 Task: Open Card Card0000000127 in Board Board0000000032 in Workspace WS0000000011 in Trello. Add Member nikrathi889@gmail.com to Card Card0000000127 in Board Board0000000032 in Workspace WS0000000011 in Trello. Add Orange Label titled Label0000000127 to Card Card0000000127 in Board Board0000000032 in Workspace WS0000000011 in Trello. Add Checklist CL0000000127 to Card Card0000000127 in Board Board0000000032 in Workspace WS0000000011 in Trello. Add Dates with Start Date as Oct 01 2023 and Due Date as Oct 31 2023 to Card Card0000000127 in Board Board0000000032 in Workspace WS0000000011 in Trello
Action: Mouse moved to (738, 124)
Screenshot: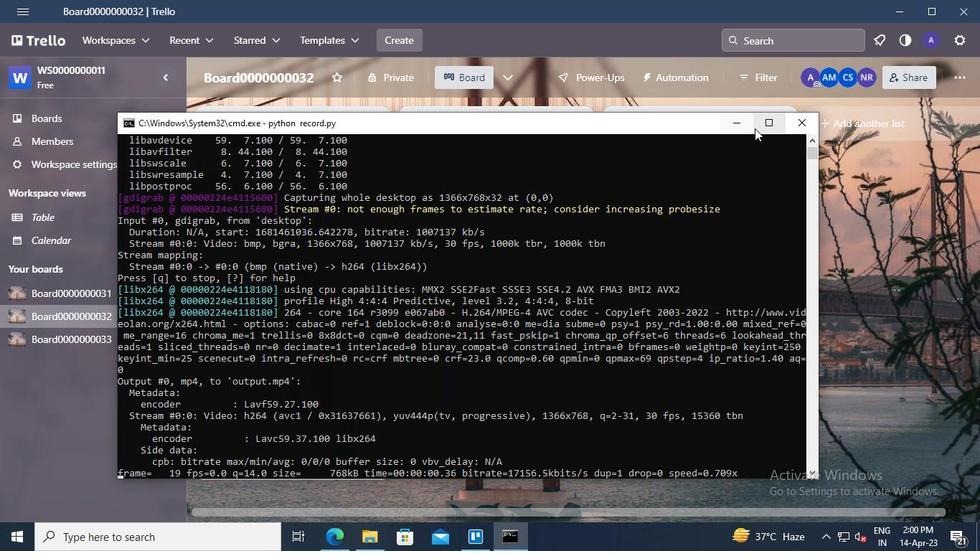 
Action: Mouse pressed left at (738, 124)
Screenshot: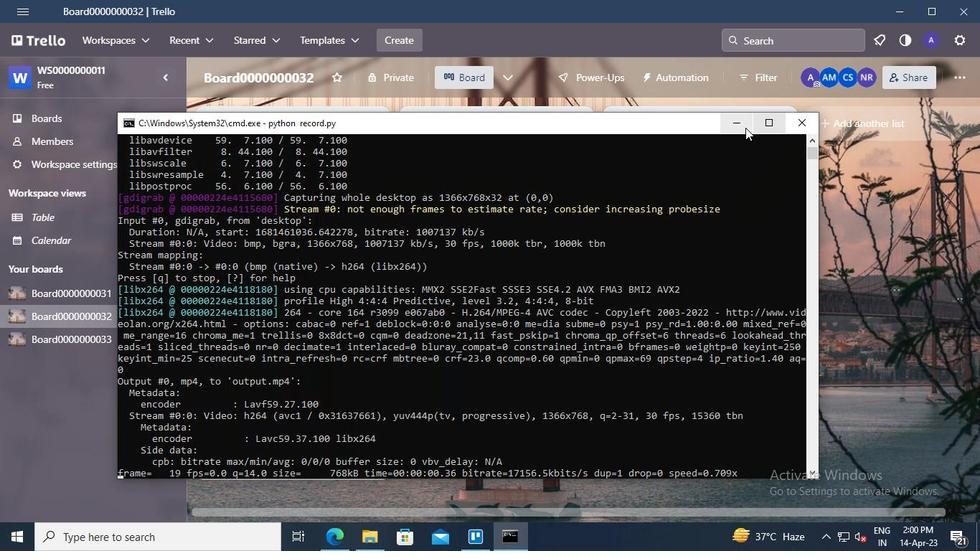 
Action: Mouse moved to (264, 404)
Screenshot: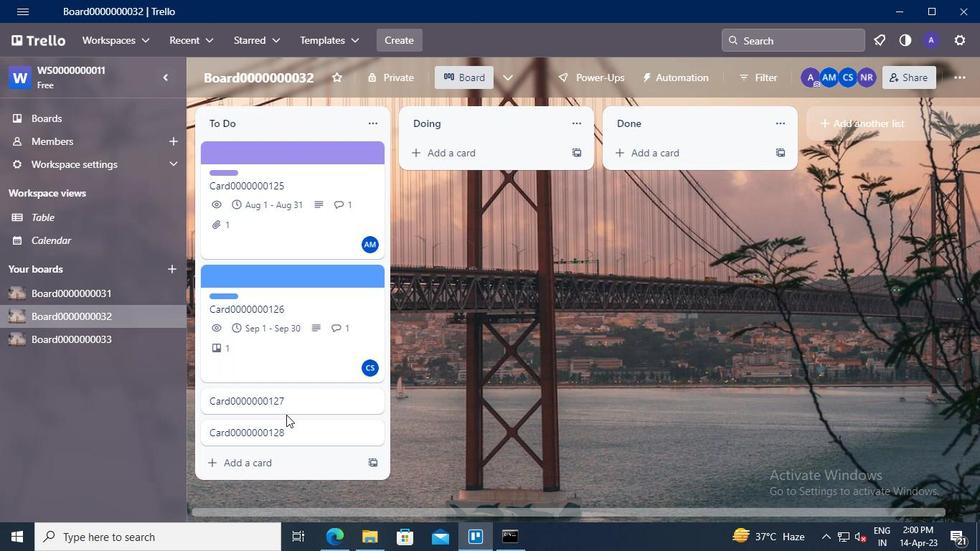 
Action: Mouse pressed left at (264, 404)
Screenshot: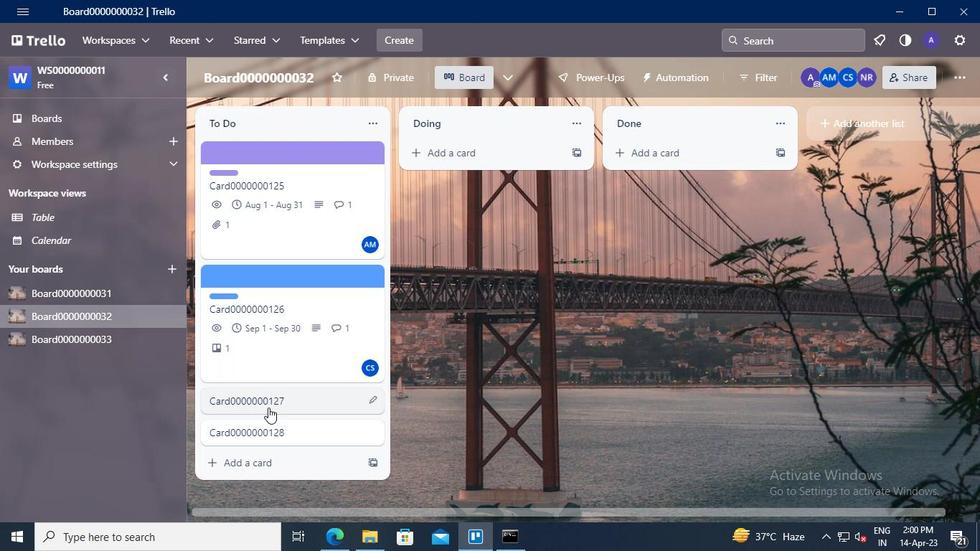
Action: Mouse moved to (663, 190)
Screenshot: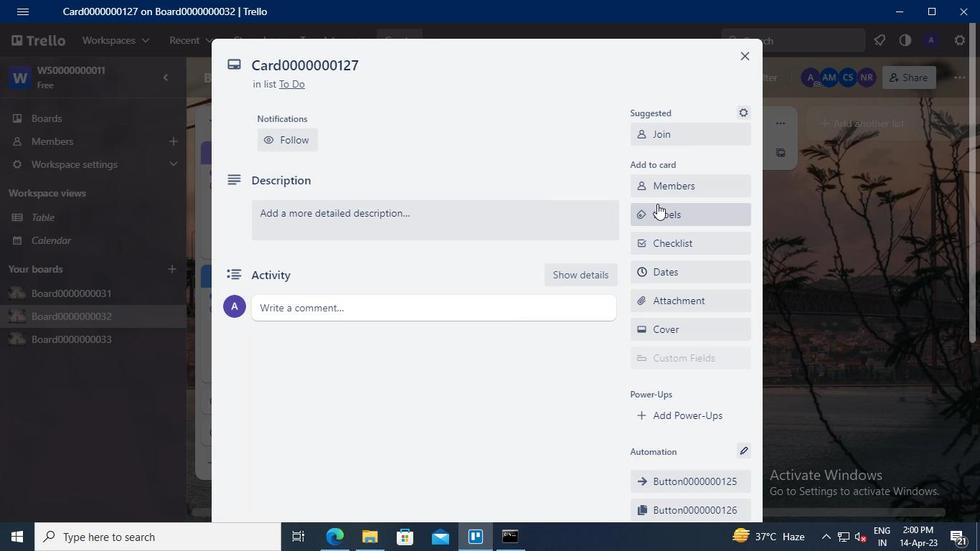 
Action: Mouse pressed left at (663, 190)
Screenshot: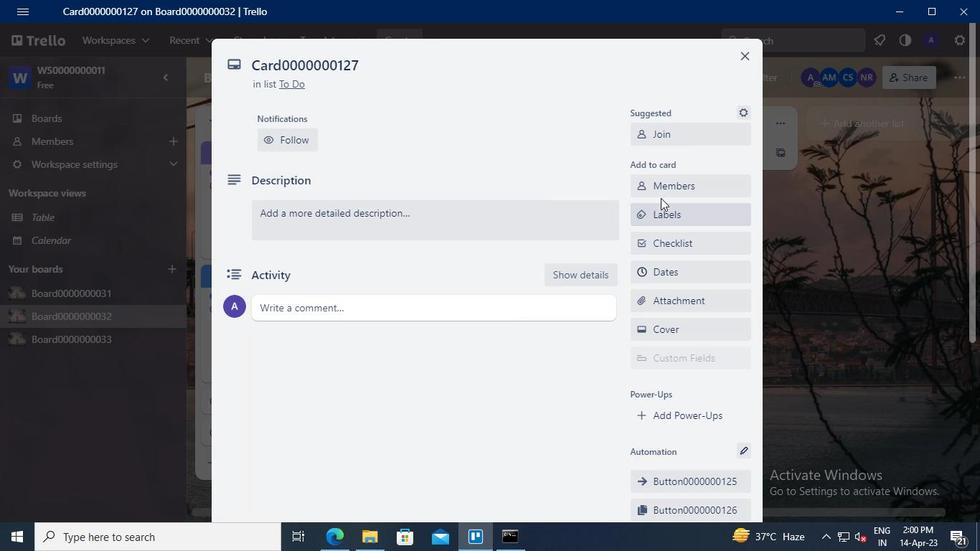 
Action: Mouse moved to (676, 255)
Screenshot: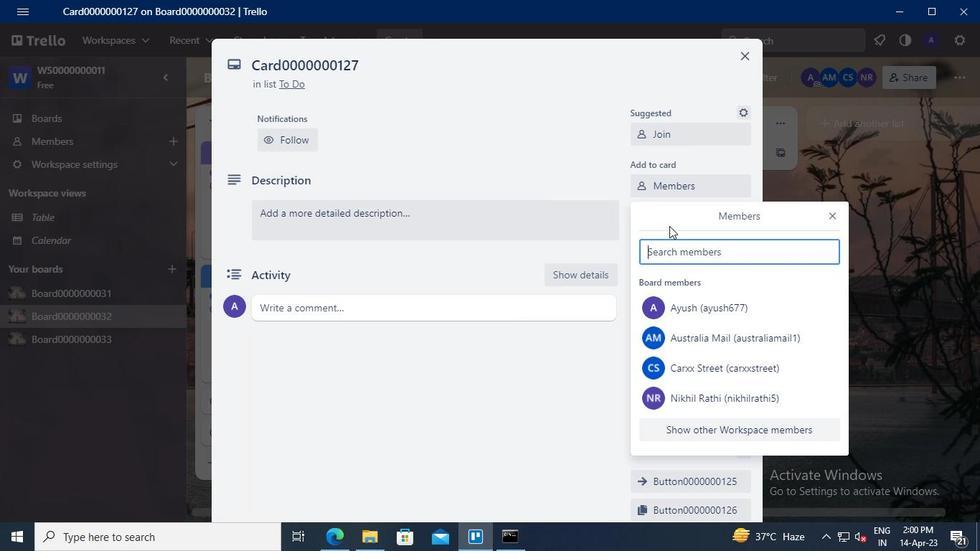 
Action: Mouse pressed left at (676, 255)
Screenshot: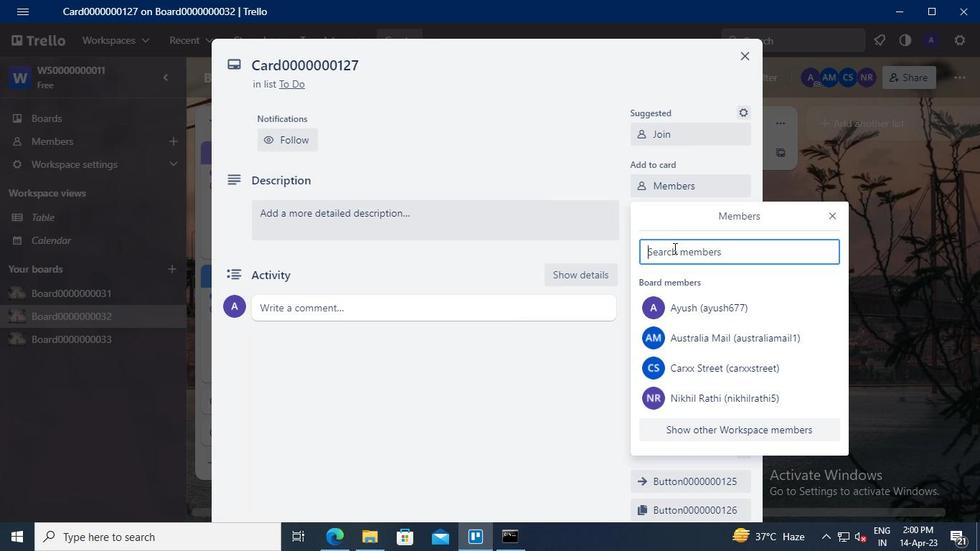 
Action: Mouse moved to (662, 252)
Screenshot: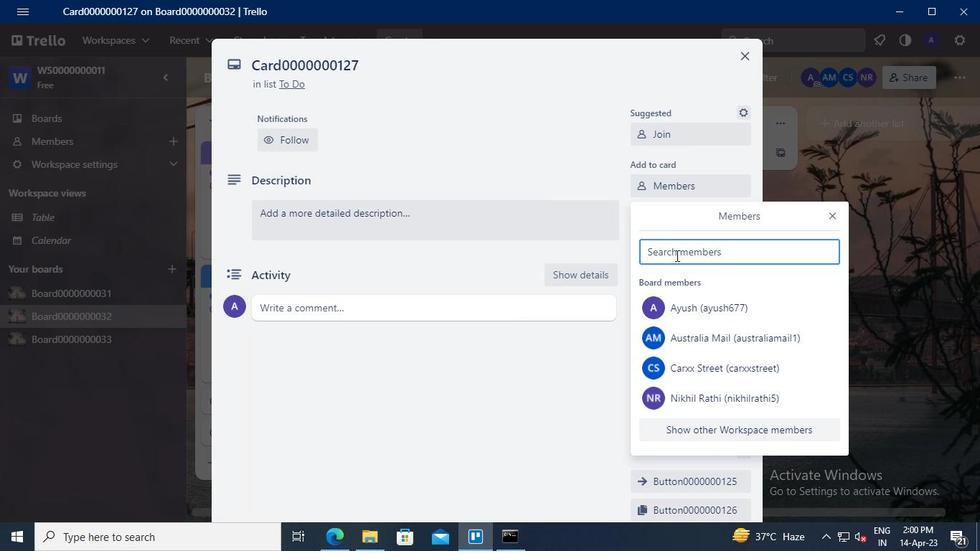 
Action: Keyboard Key.shift
Screenshot: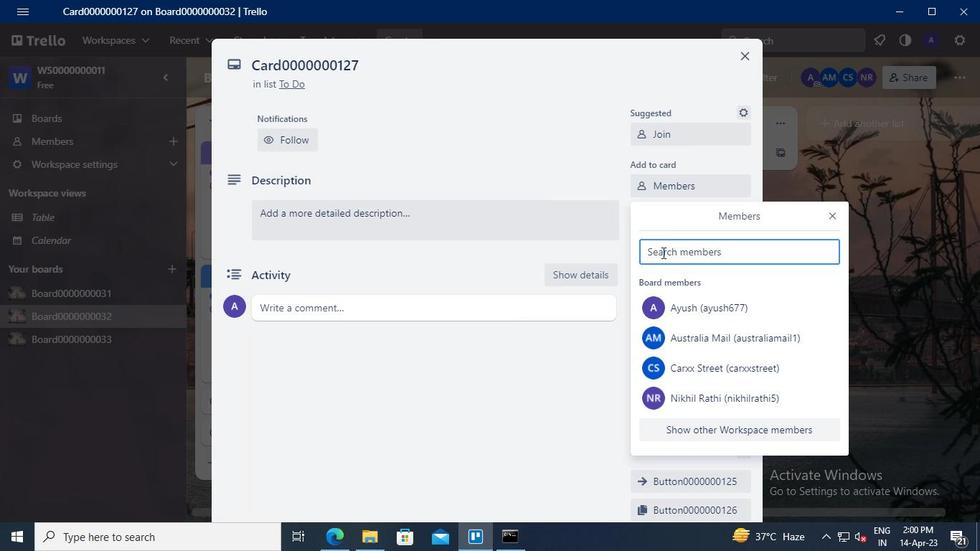 
Action: Keyboard N
Screenshot: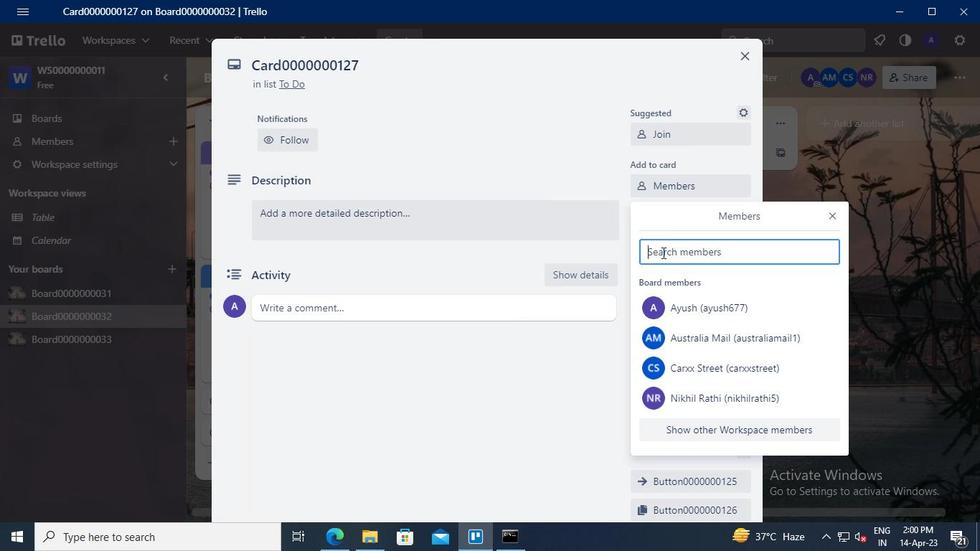 
Action: Keyboard i
Screenshot: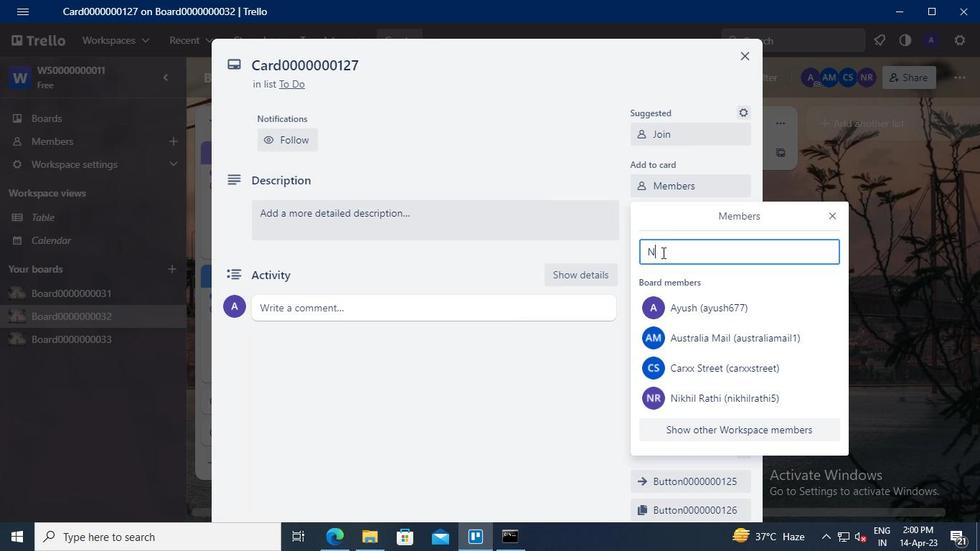 
Action: Keyboard k
Screenshot: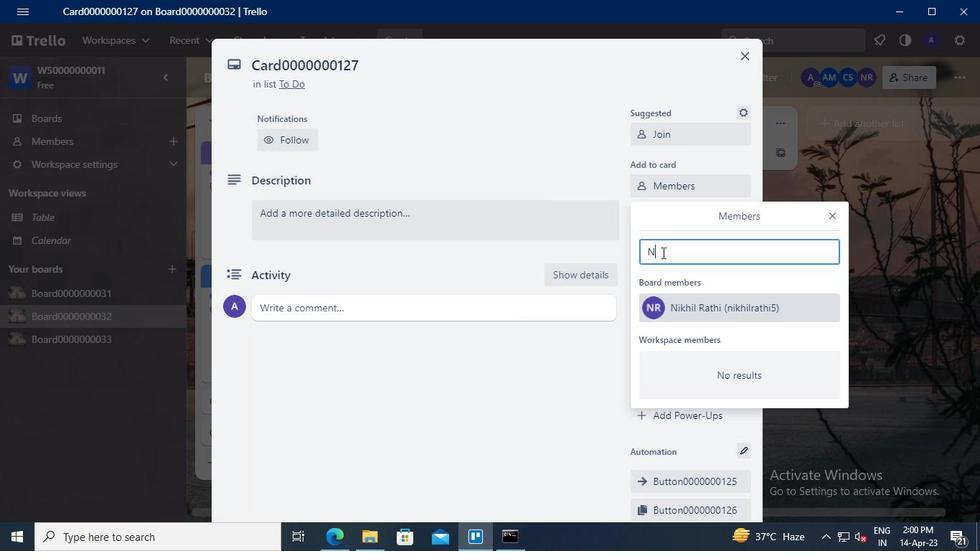 
Action: Keyboard h
Screenshot: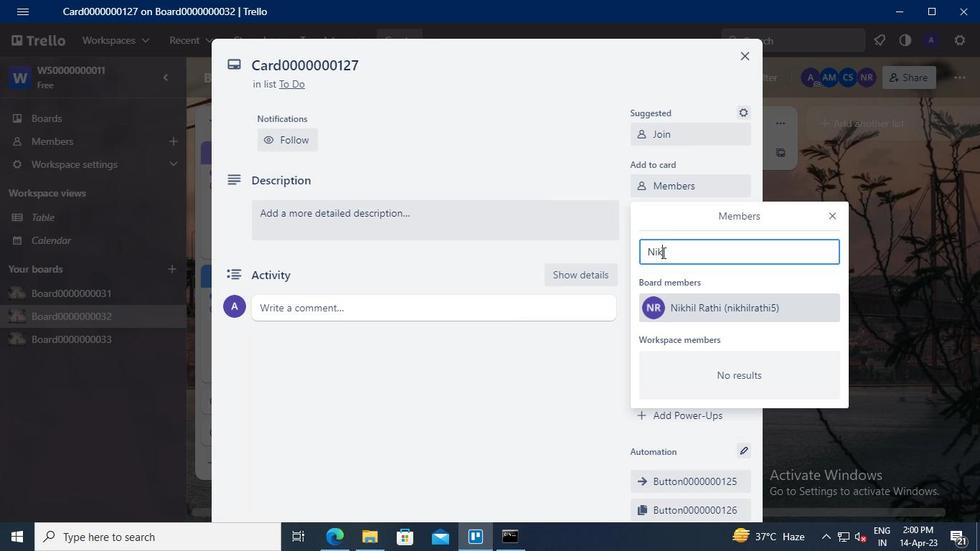 
Action: Keyboard i
Screenshot: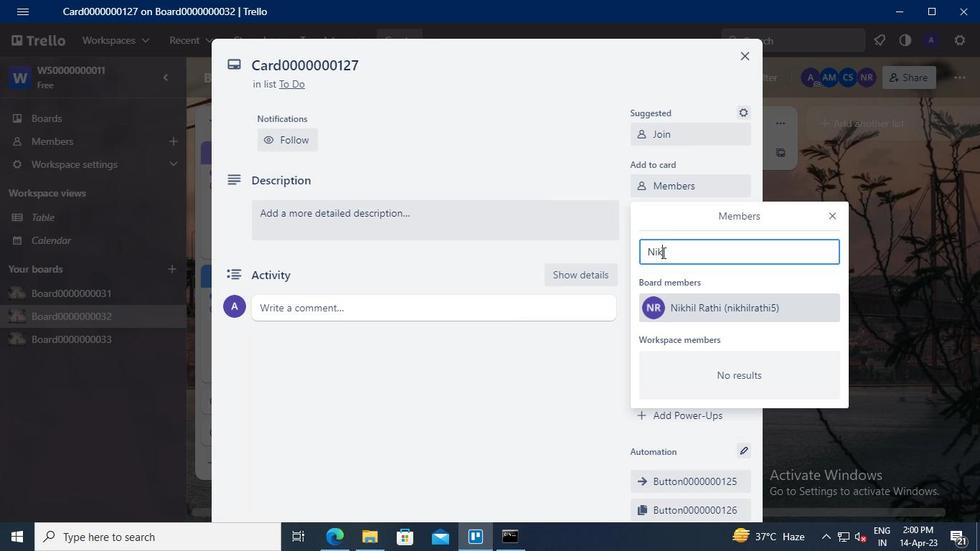 
Action: Keyboard l
Screenshot: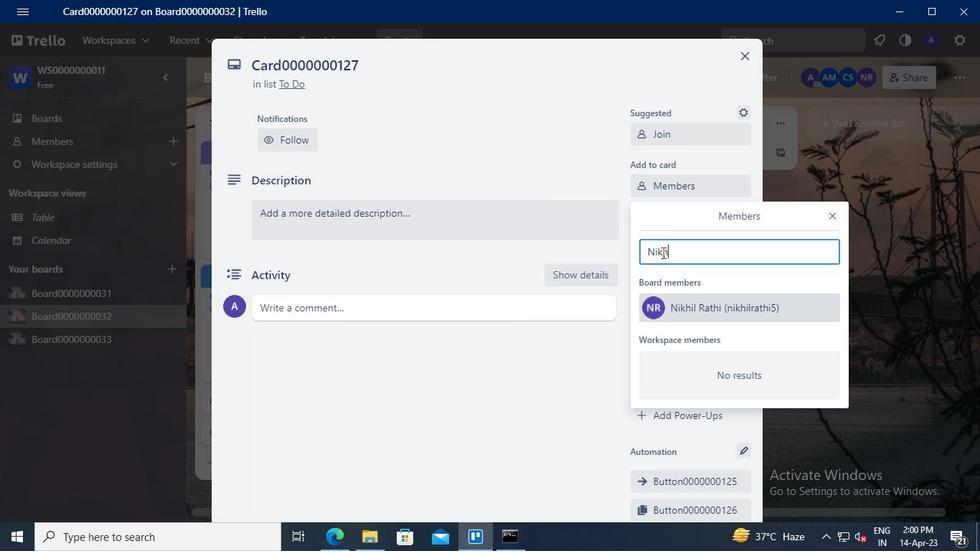 
Action: Mouse moved to (694, 310)
Screenshot: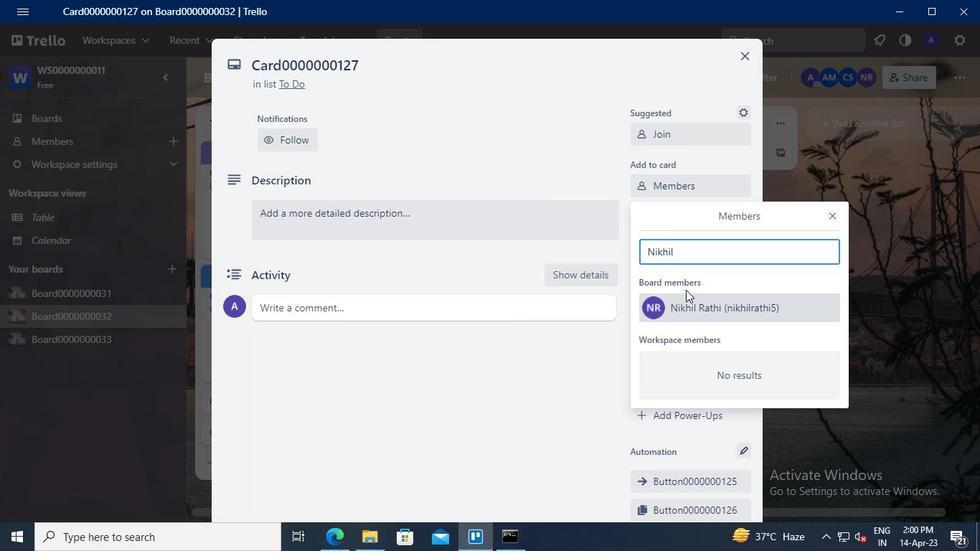 
Action: Mouse pressed left at (694, 310)
Screenshot: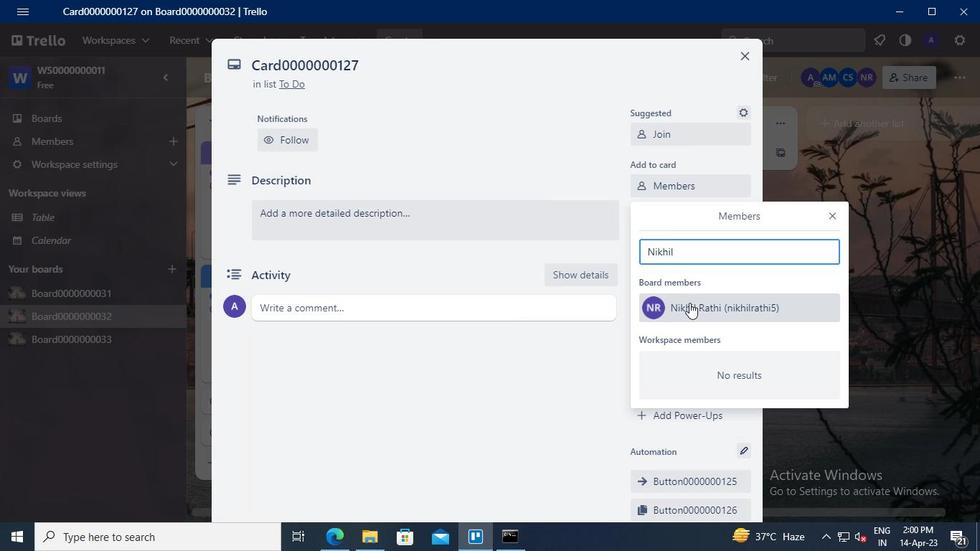 
Action: Mouse moved to (832, 214)
Screenshot: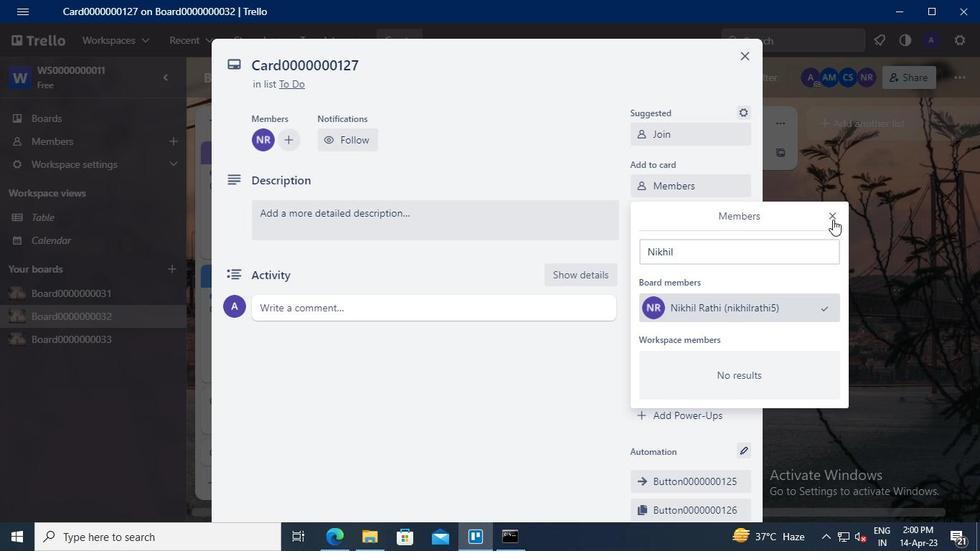 
Action: Mouse pressed left at (832, 214)
Screenshot: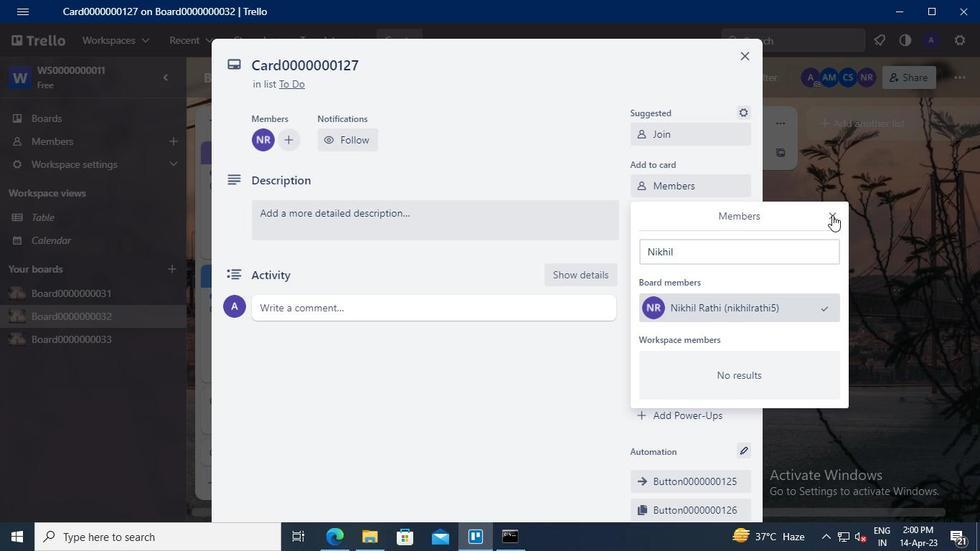 
Action: Mouse moved to (711, 220)
Screenshot: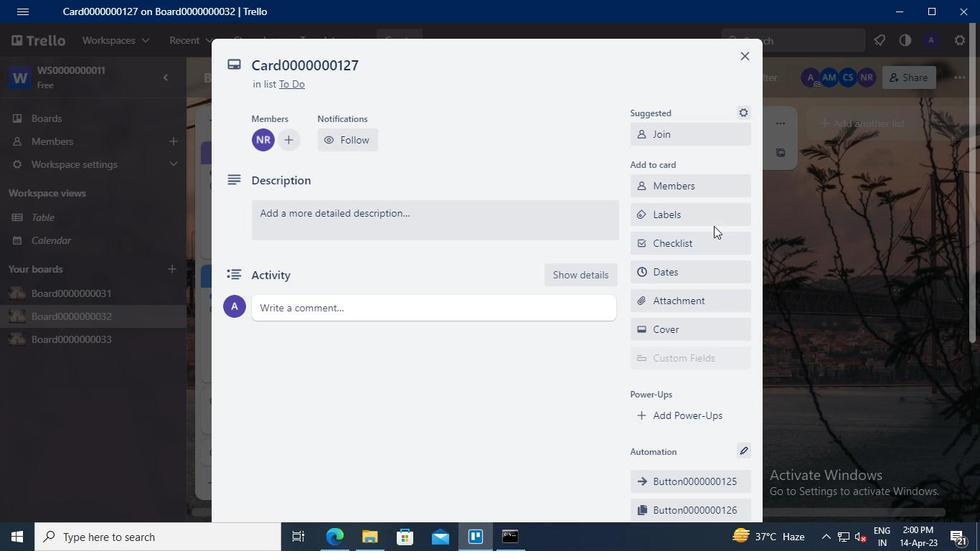 
Action: Mouse pressed left at (711, 220)
Screenshot: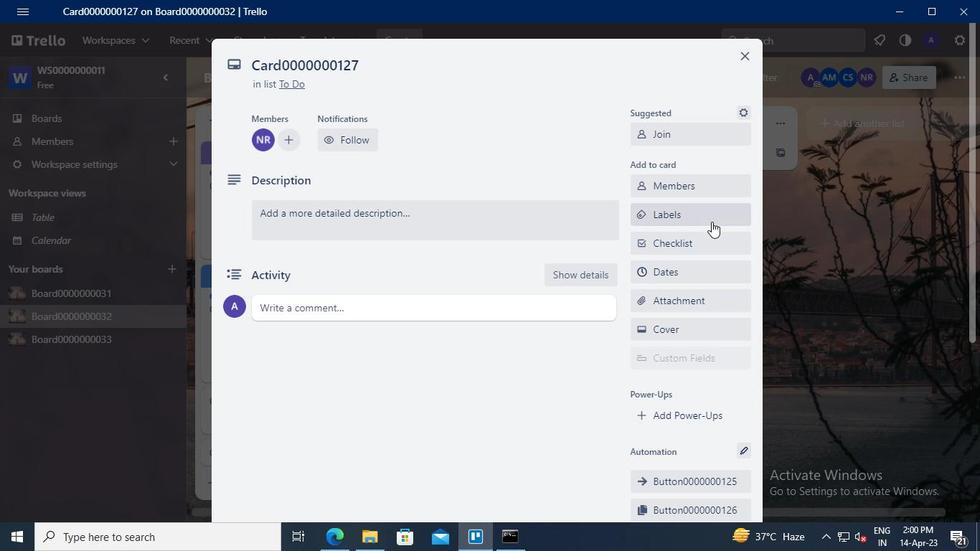 
Action: Mouse moved to (755, 374)
Screenshot: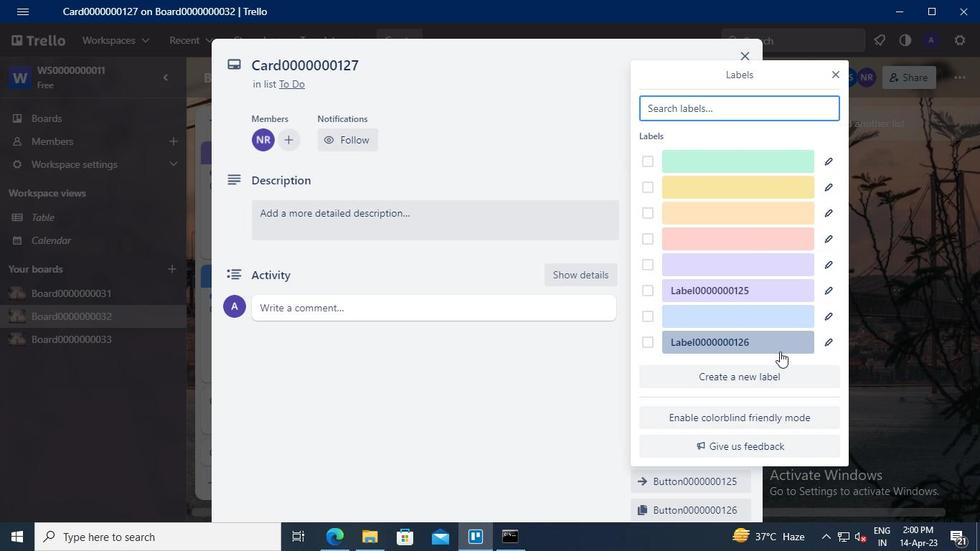 
Action: Mouse pressed left at (755, 374)
Screenshot: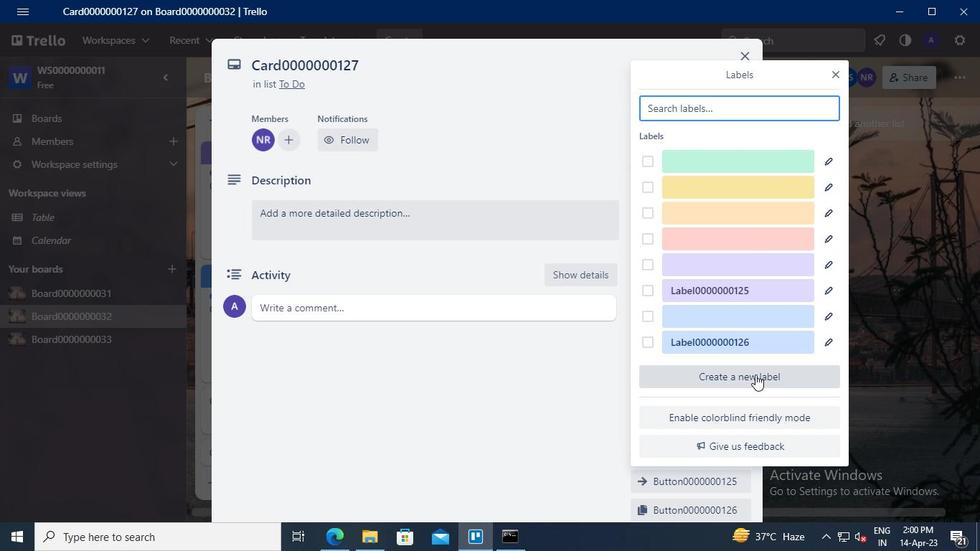 
Action: Mouse moved to (703, 209)
Screenshot: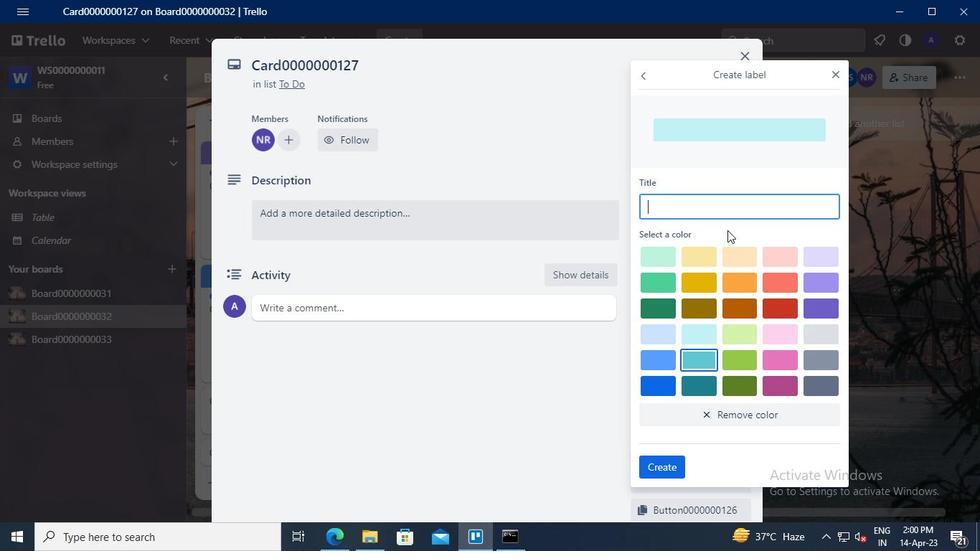 
Action: Mouse pressed left at (703, 209)
Screenshot: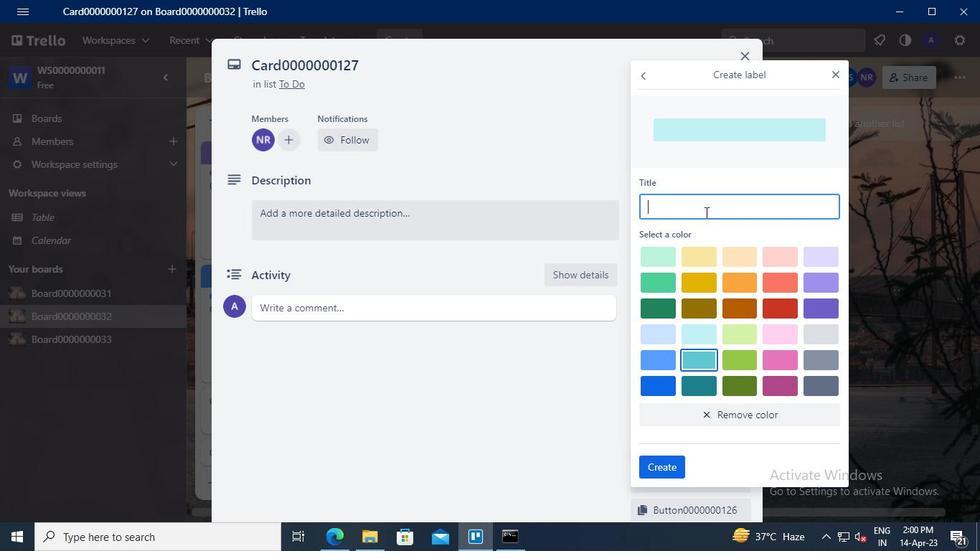 
Action: Keyboard Key.shift
Screenshot: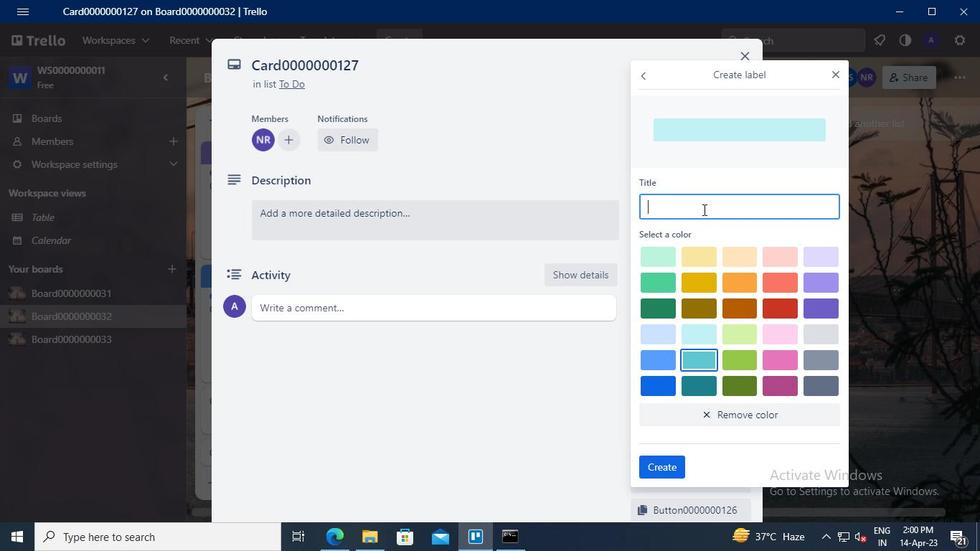 
Action: Keyboard L
Screenshot: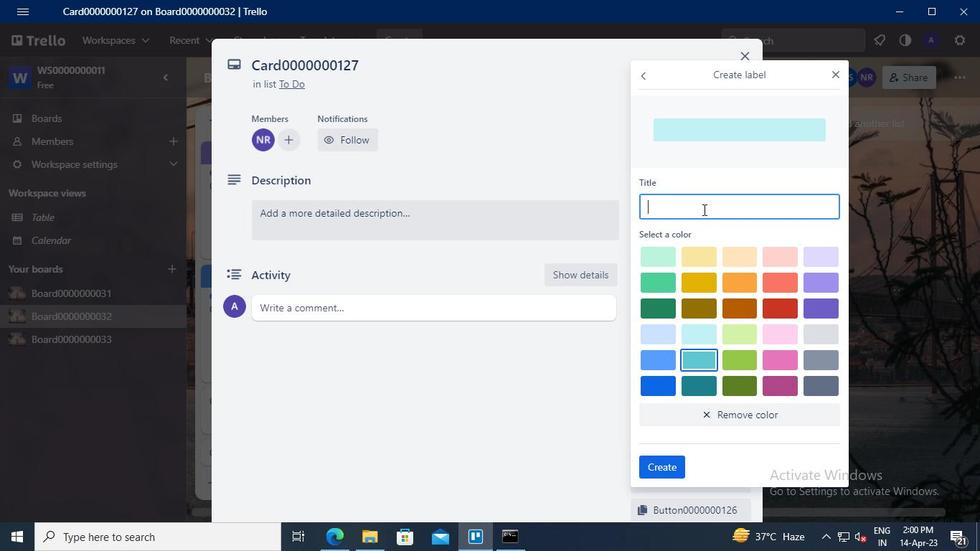 
Action: Keyboard a
Screenshot: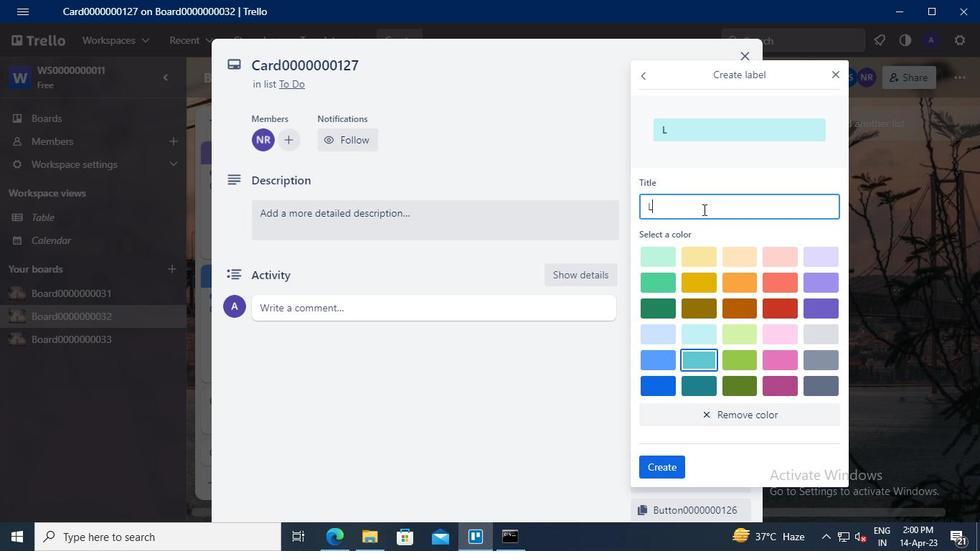 
Action: Keyboard b
Screenshot: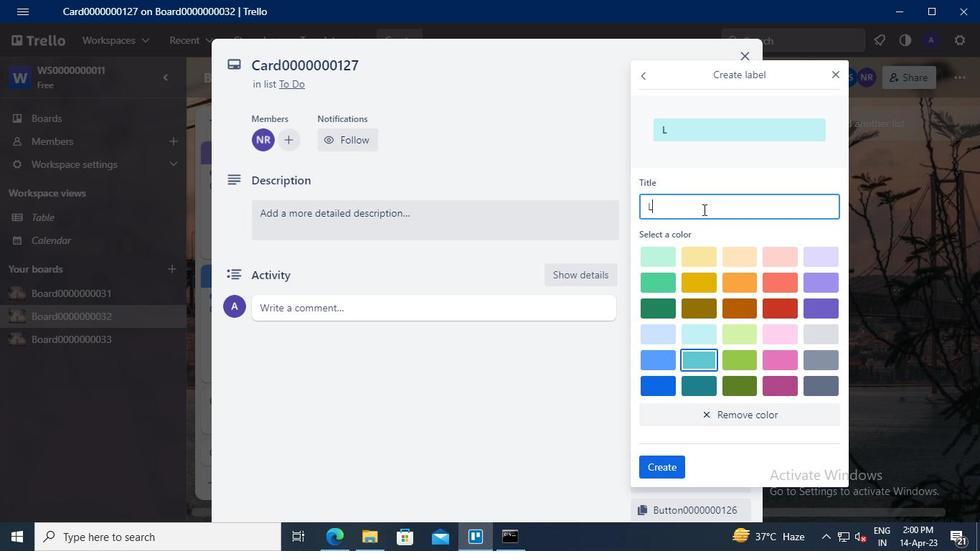 
Action: Keyboard e
Screenshot: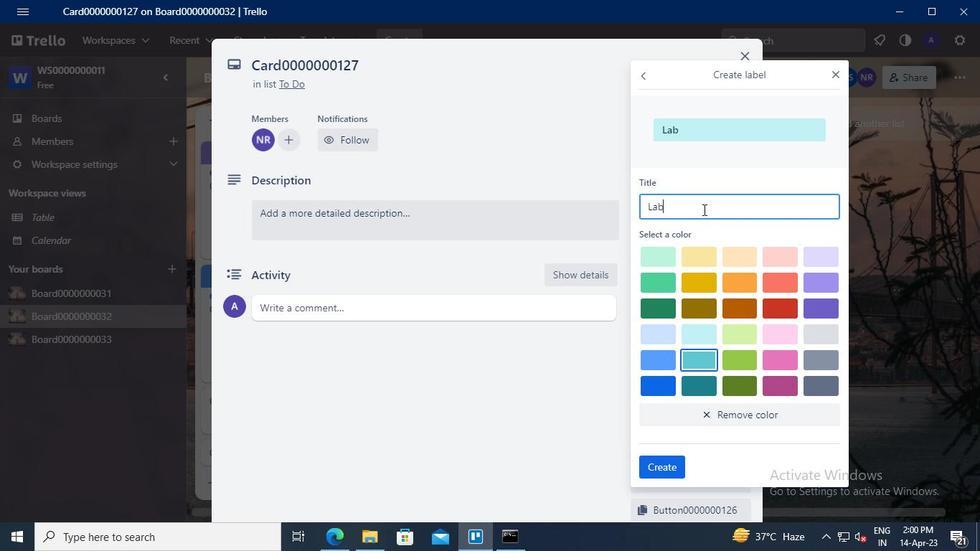
Action: Keyboard l
Screenshot: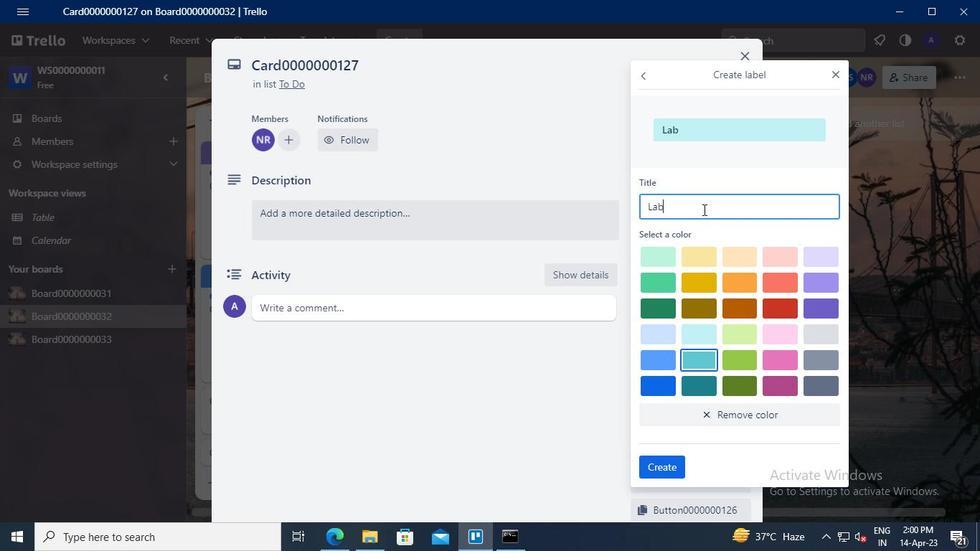 
Action: Keyboard <96>
Screenshot: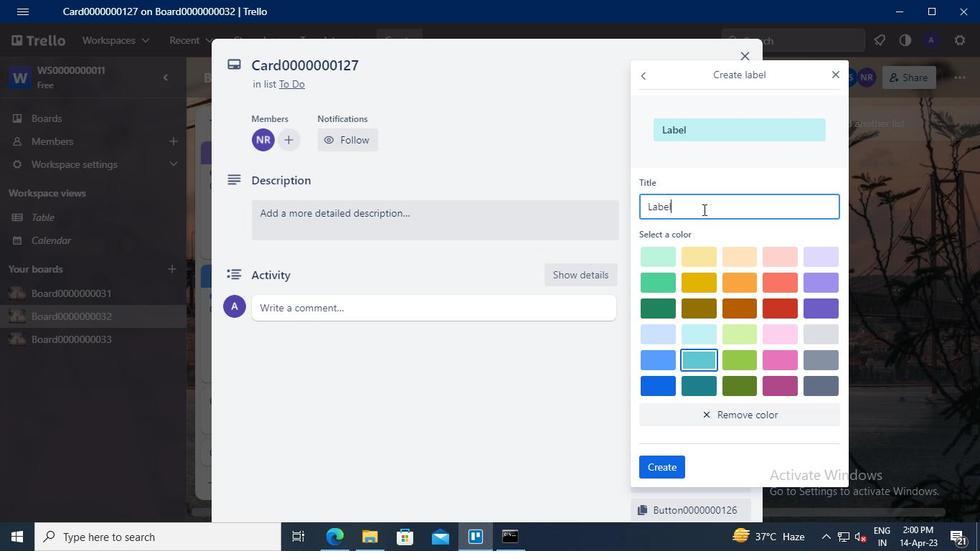 
Action: Keyboard <96>
Screenshot: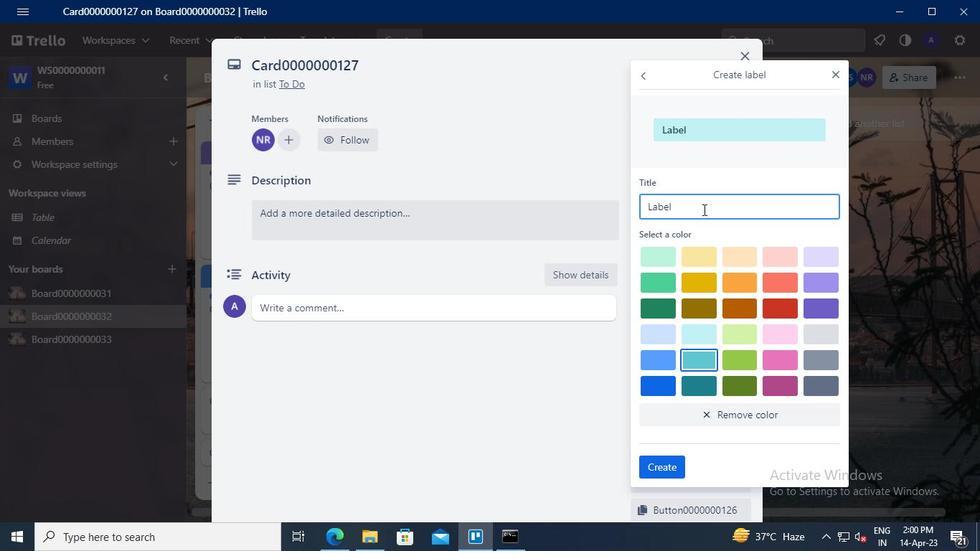 
Action: Keyboard <96>
Screenshot: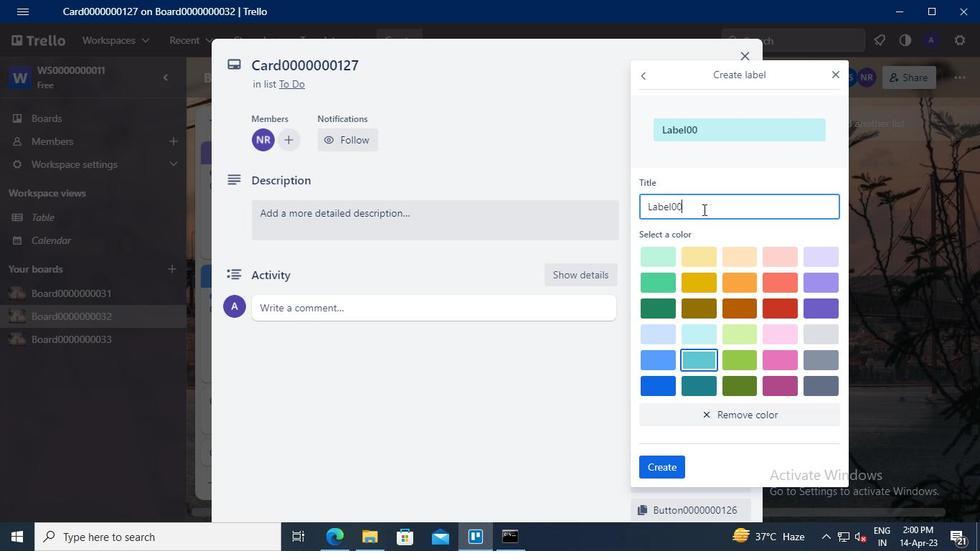 
Action: Keyboard <96>
Screenshot: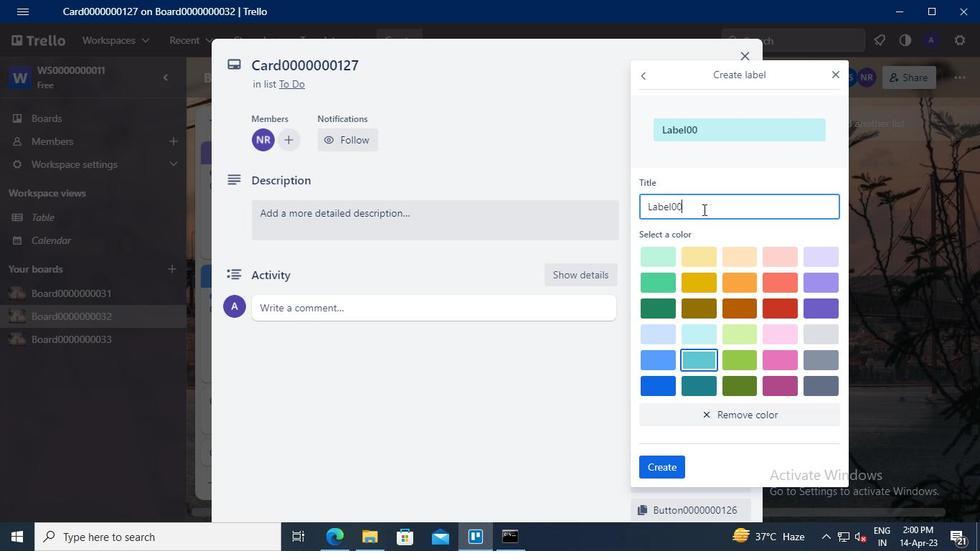 
Action: Keyboard <96>
Screenshot: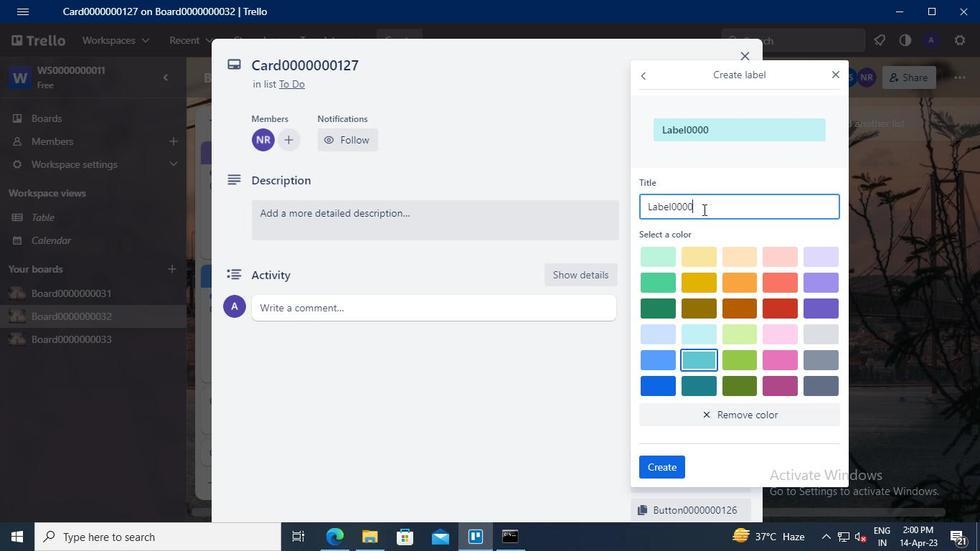 
Action: Keyboard <96>
Screenshot: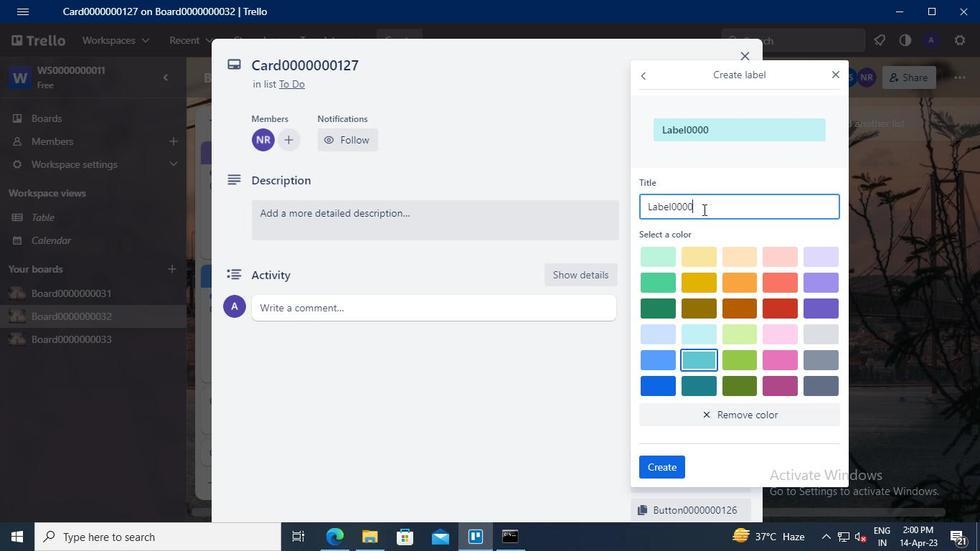 
Action: Keyboard <96>
Screenshot: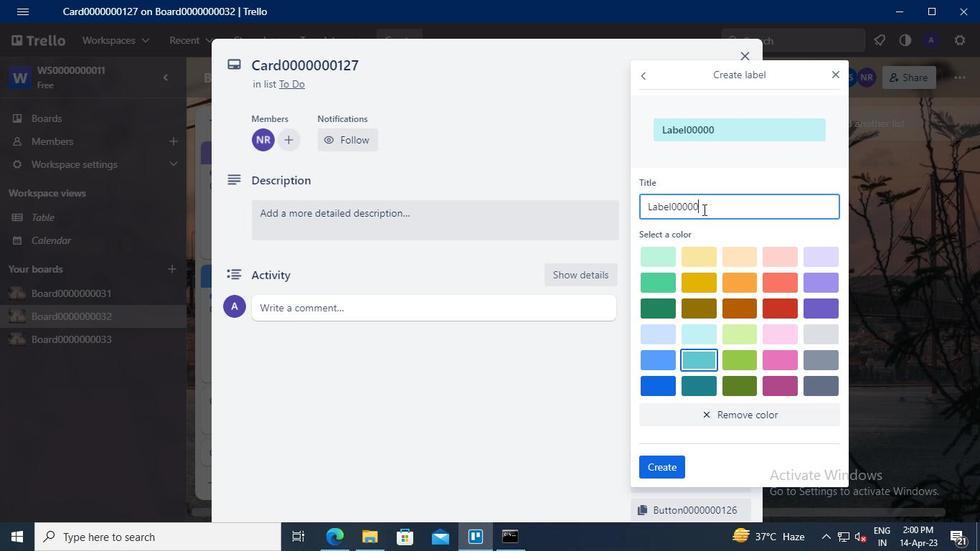 
Action: Keyboard <97>
Screenshot: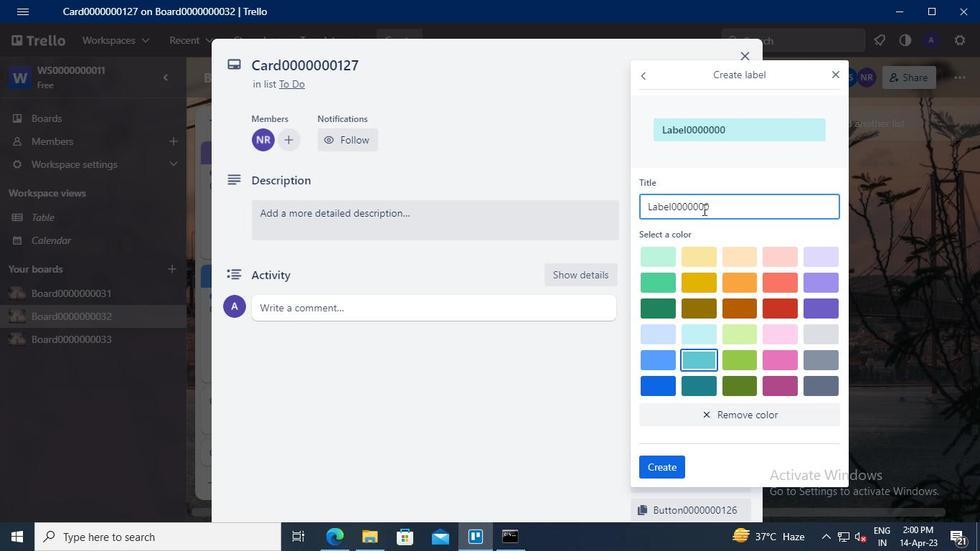 
Action: Keyboard <98>
Screenshot: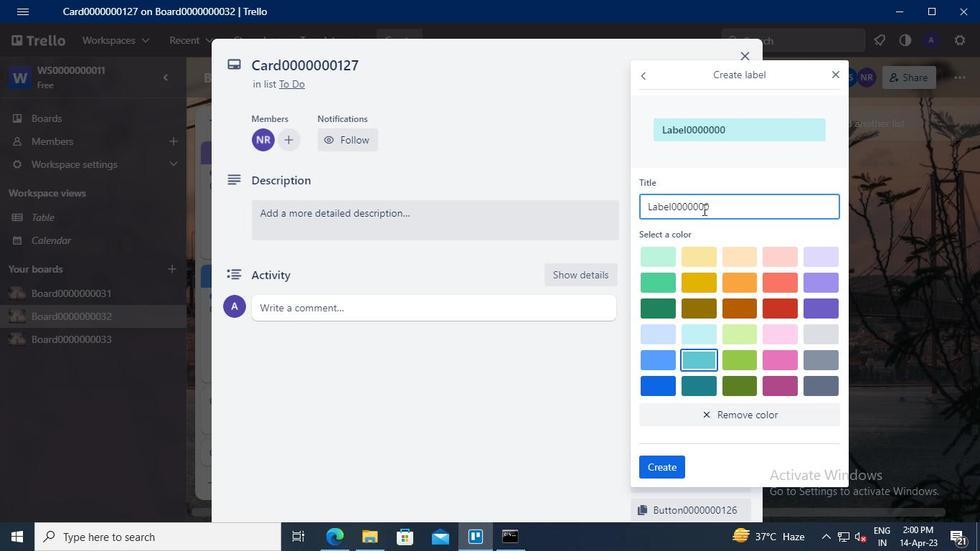 
Action: Keyboard <103>
Screenshot: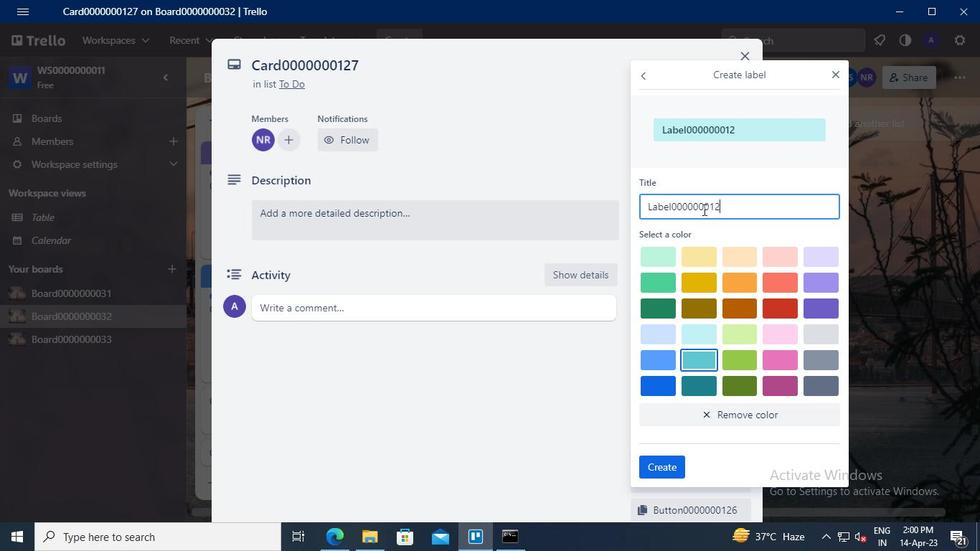 
Action: Mouse moved to (742, 275)
Screenshot: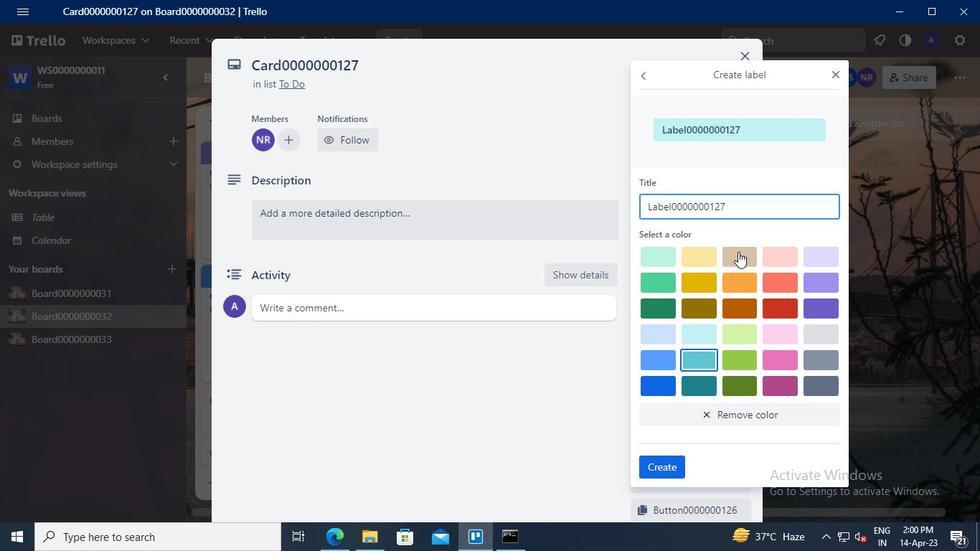 
Action: Mouse pressed left at (742, 275)
Screenshot: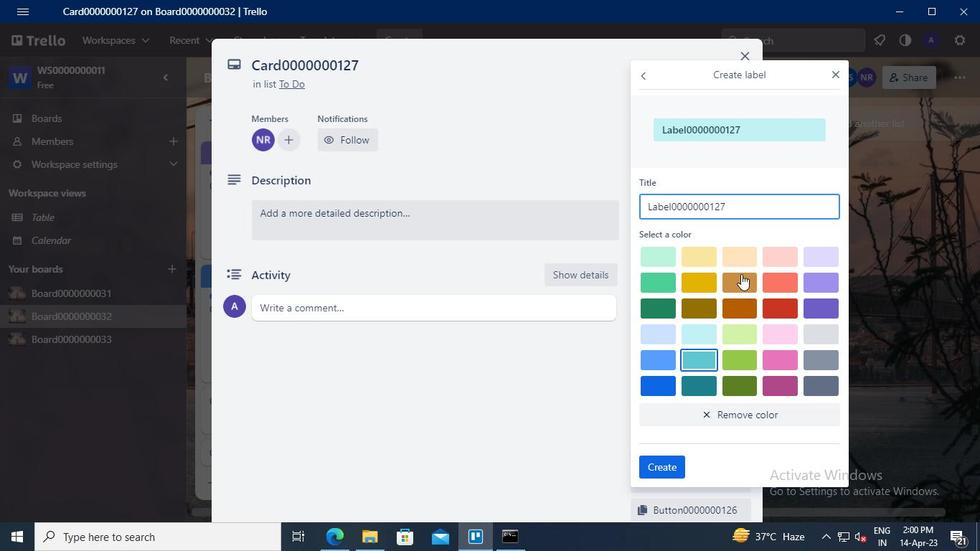 
Action: Mouse moved to (665, 475)
Screenshot: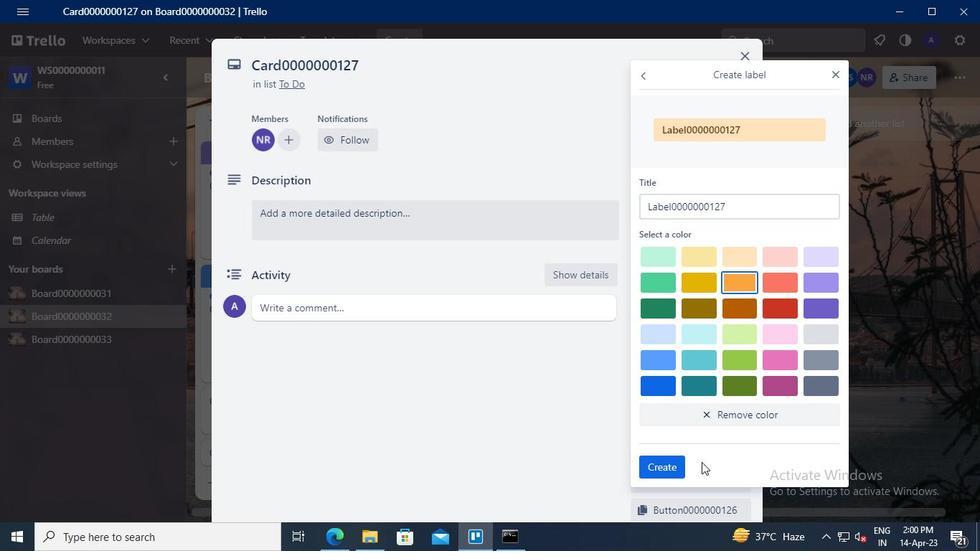 
Action: Mouse pressed left at (665, 475)
Screenshot: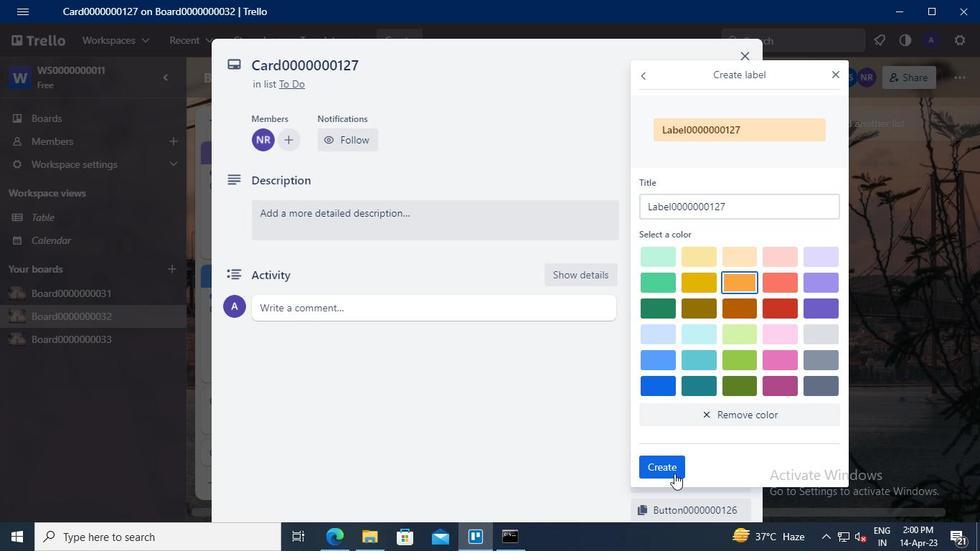 
Action: Mouse moved to (834, 69)
Screenshot: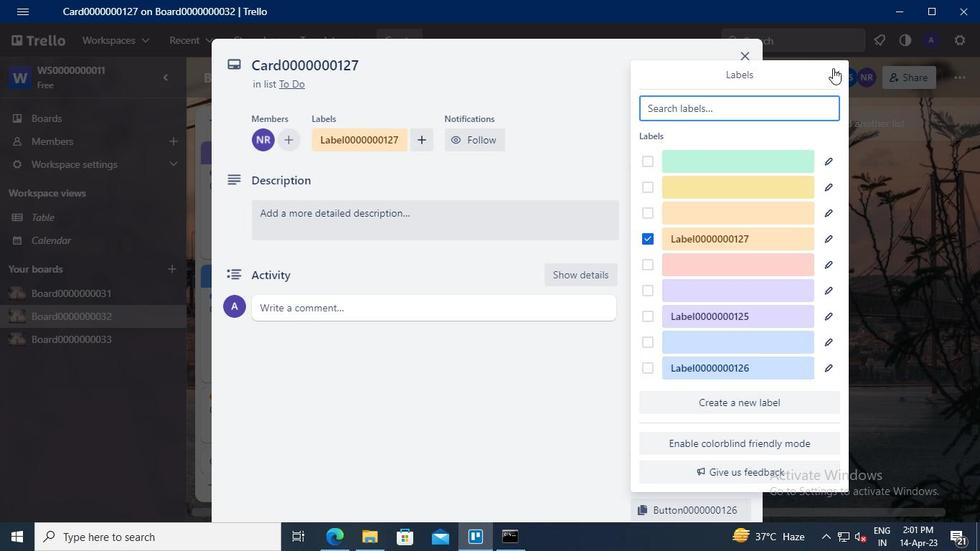 
Action: Mouse pressed left at (834, 69)
Screenshot: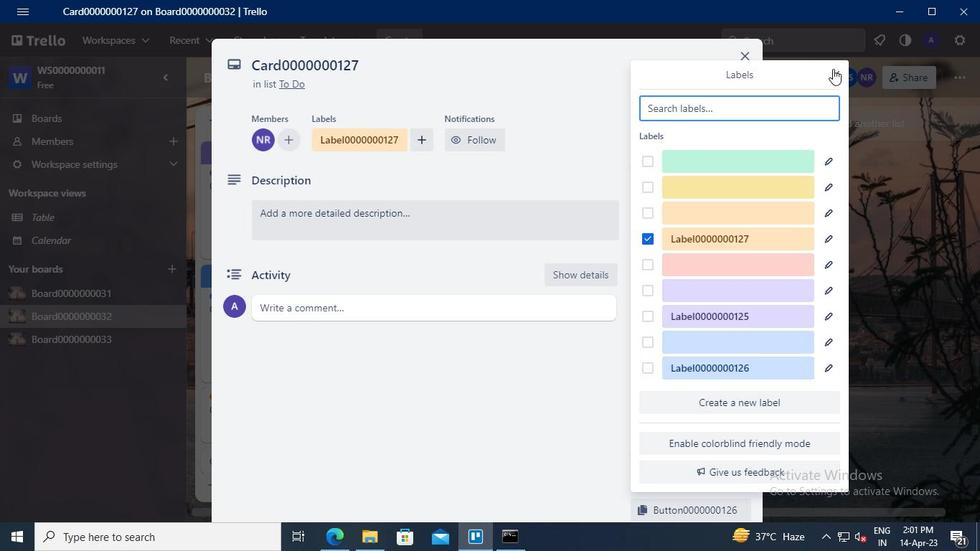 
Action: Mouse moved to (672, 246)
Screenshot: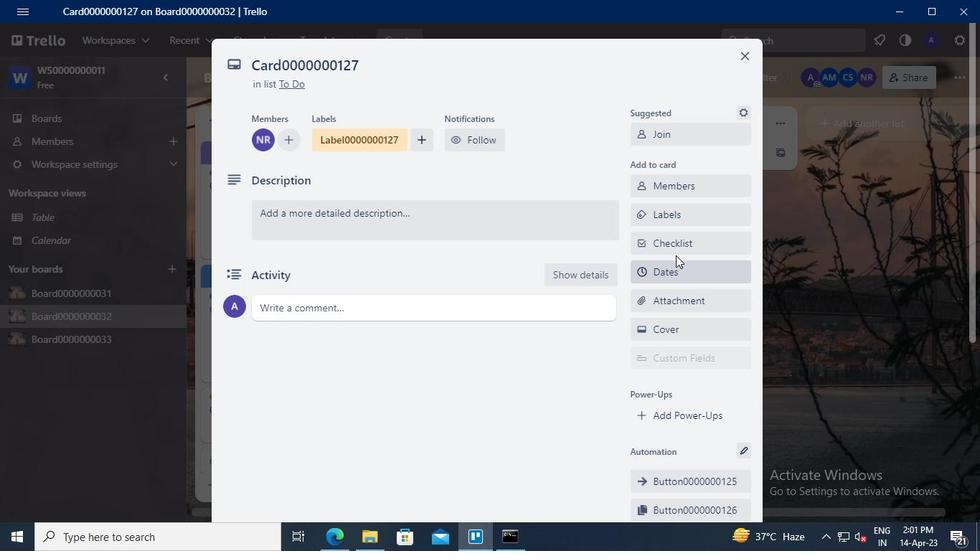 
Action: Mouse pressed left at (672, 246)
Screenshot: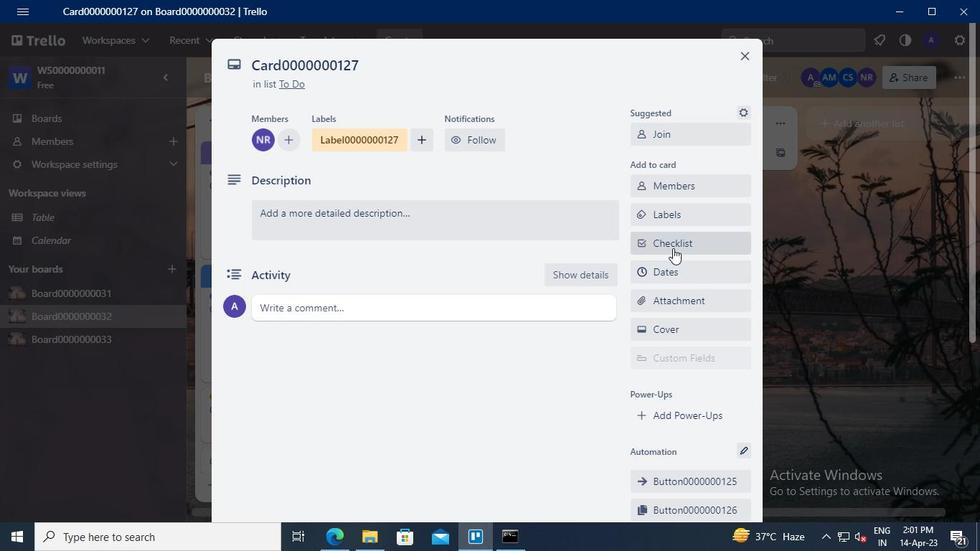 
Action: Keyboard Key.delete
Screenshot: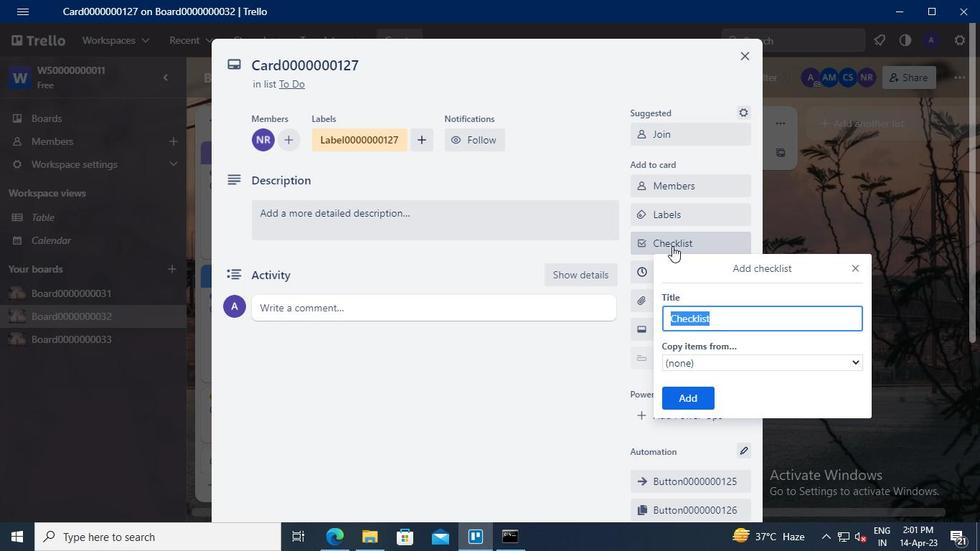 
Action: Keyboard Key.shift
Screenshot: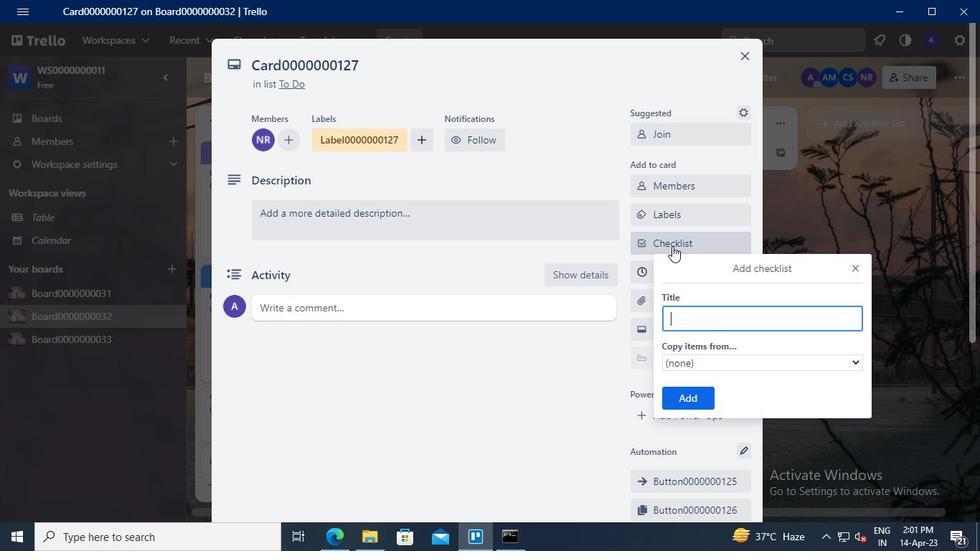 
Action: Keyboard C
Screenshot: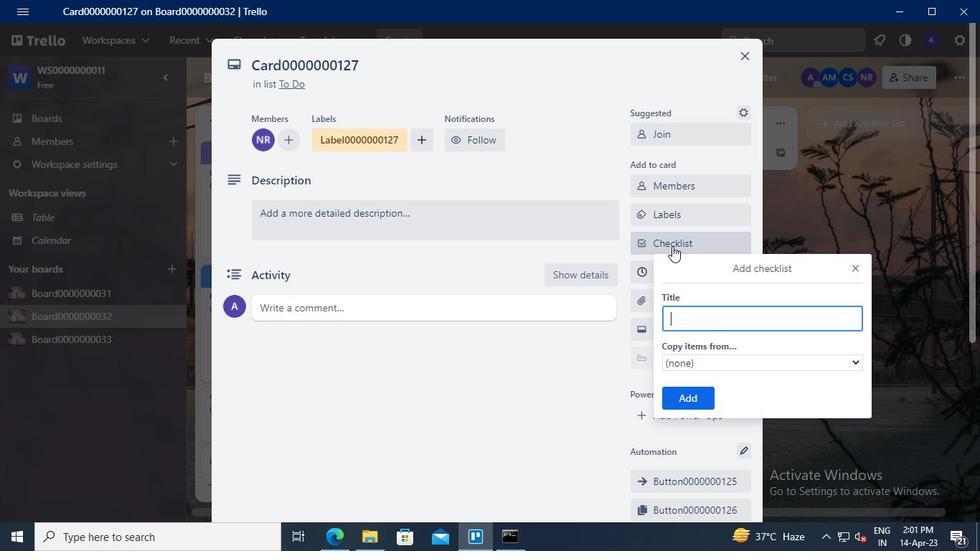 
Action: Keyboard L
Screenshot: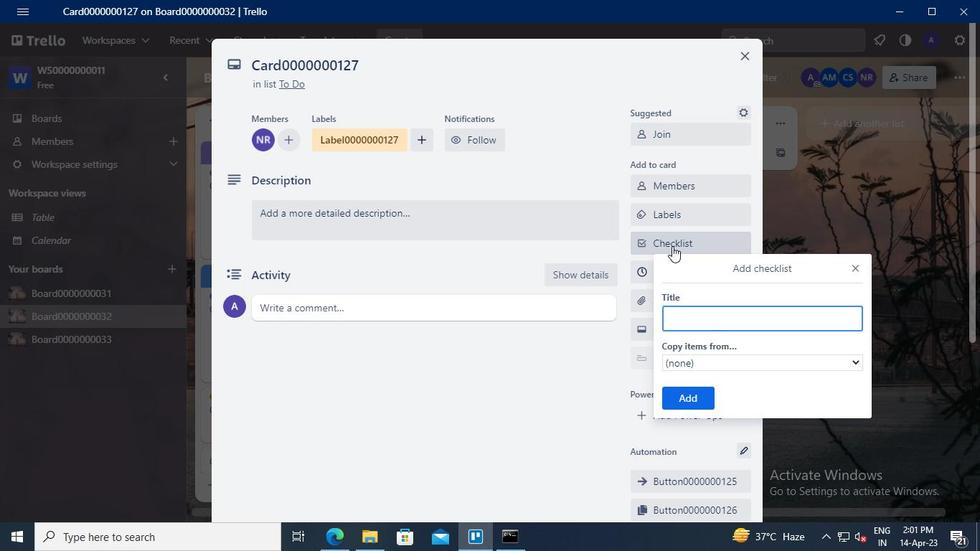 
Action: Keyboard <96>
Screenshot: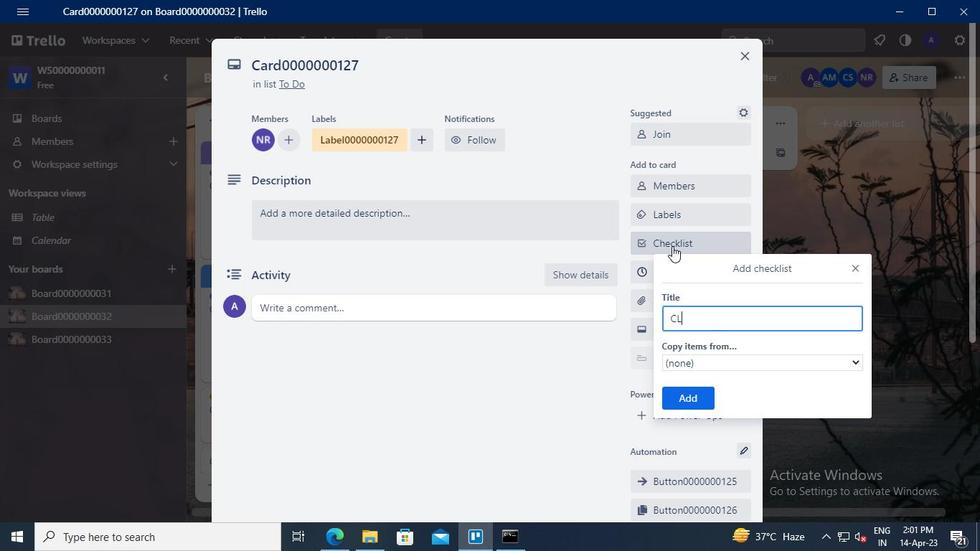 
Action: Keyboard <96>
Screenshot: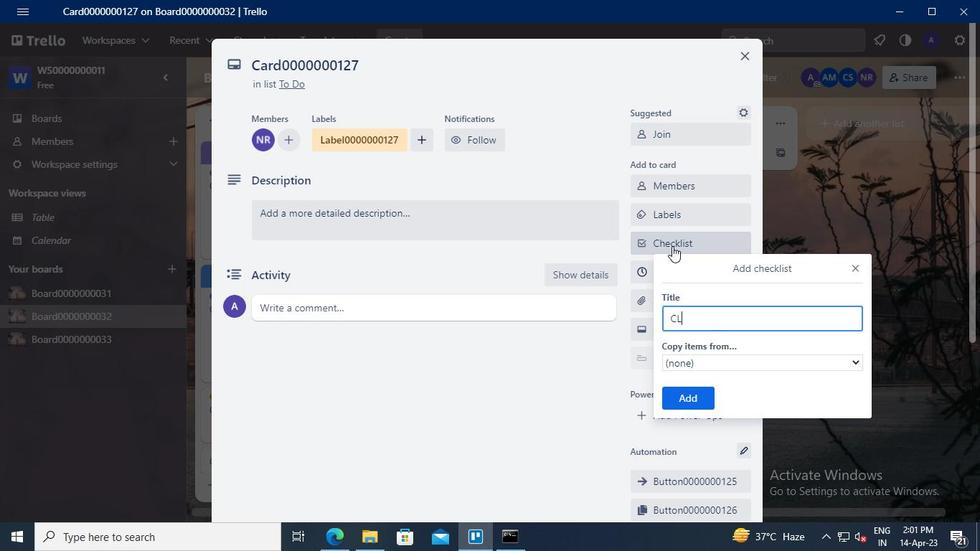 
Action: Keyboard <96>
Screenshot: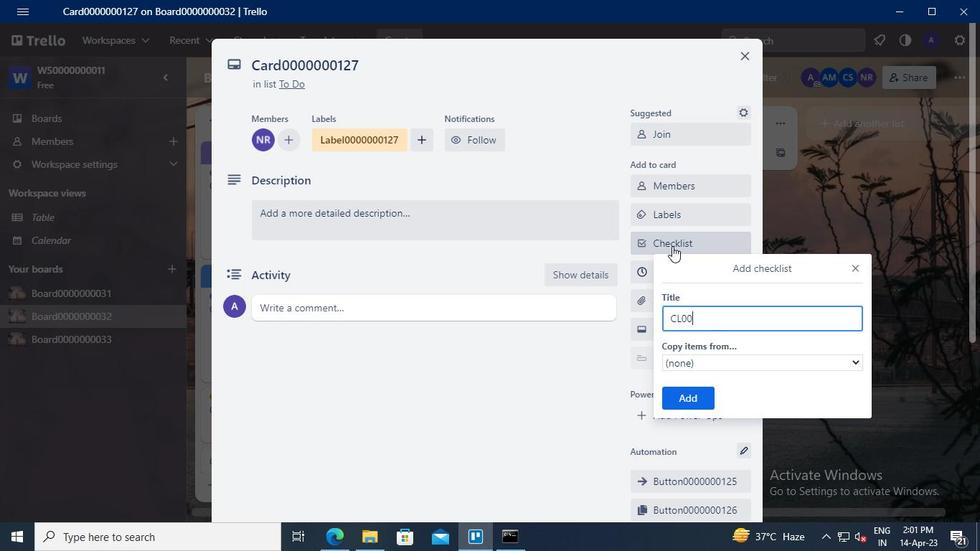 
Action: Keyboard <96>
Screenshot: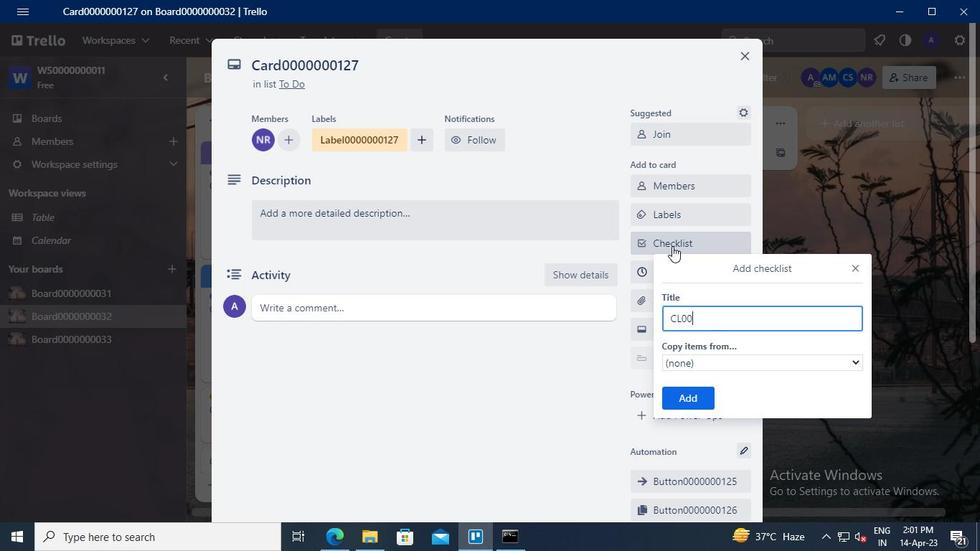 
Action: Keyboard <96>
Screenshot: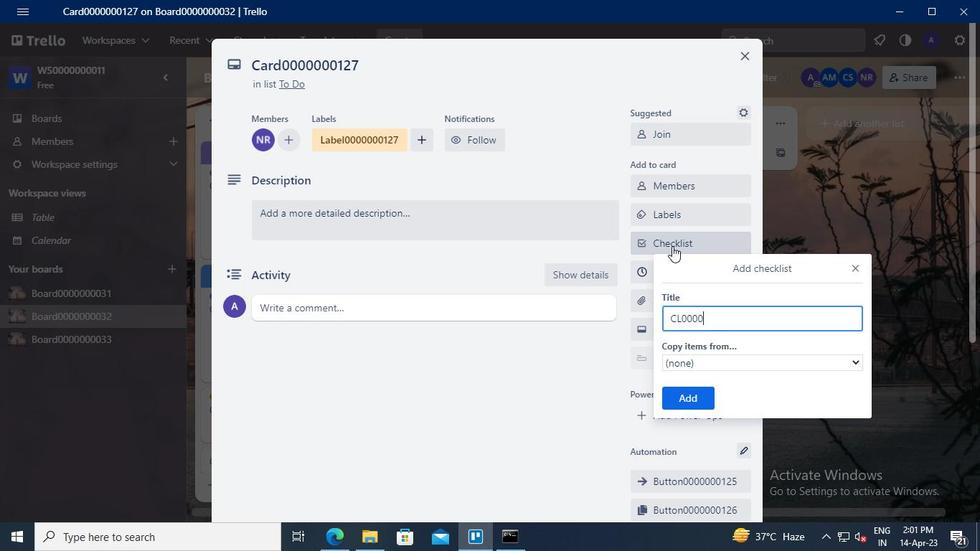 
Action: Keyboard <96>
Screenshot: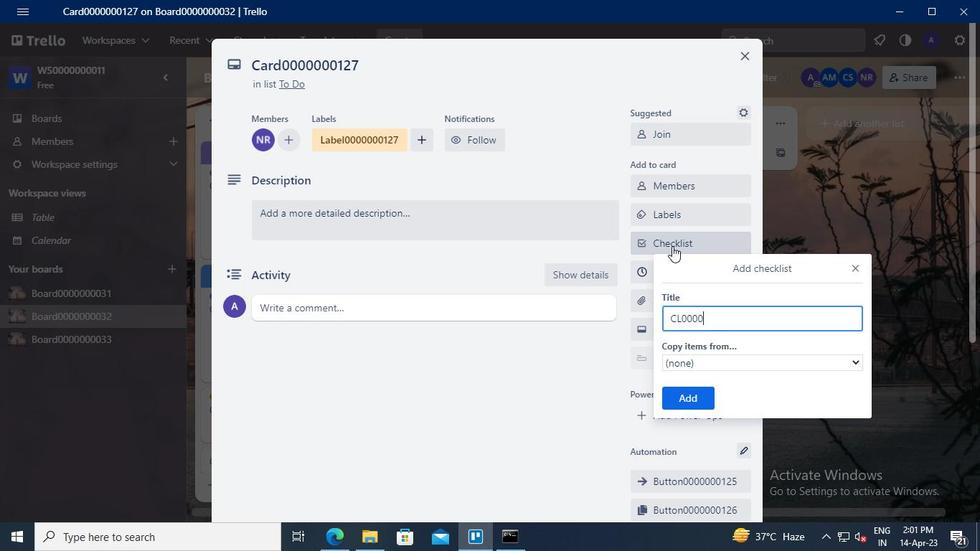 
Action: Keyboard <96>
Screenshot: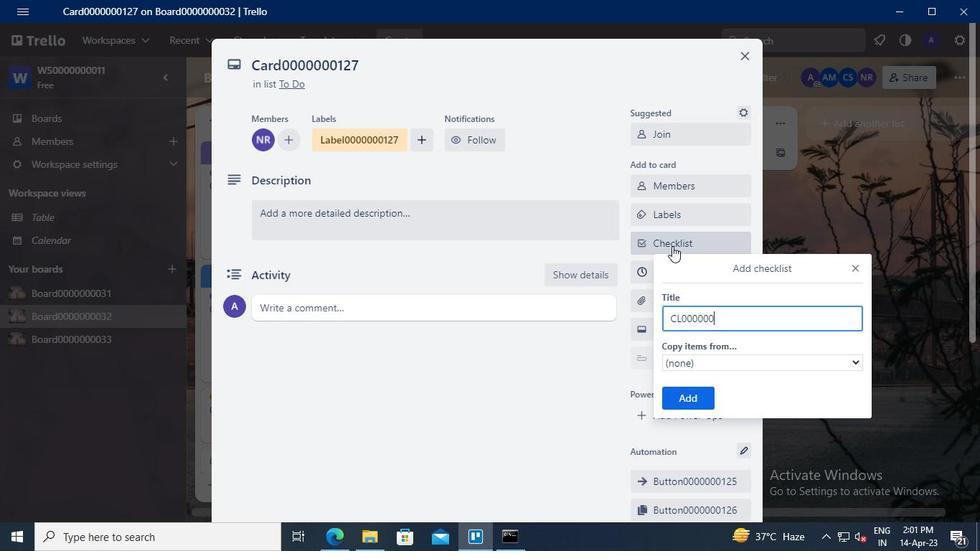 
Action: Keyboard <97>
Screenshot: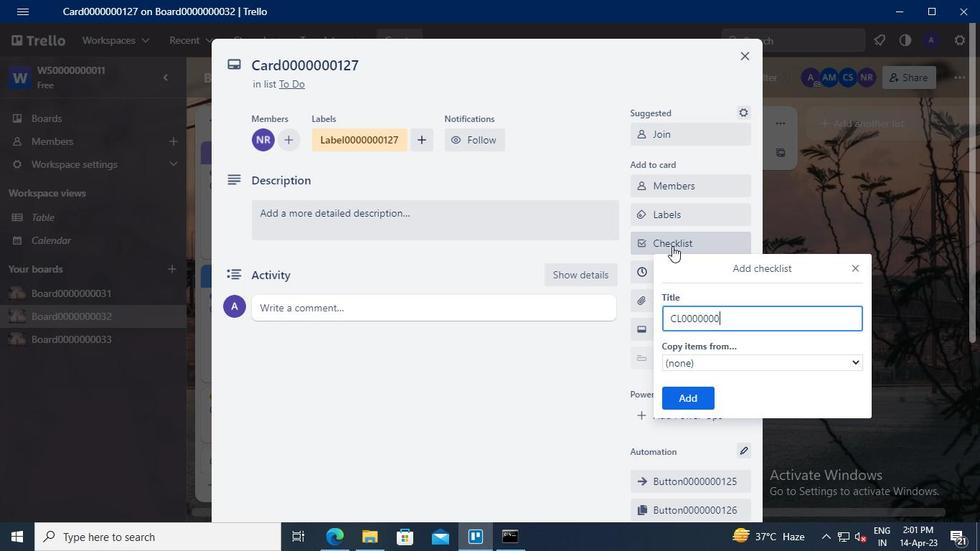 
Action: Keyboard <98>
Screenshot: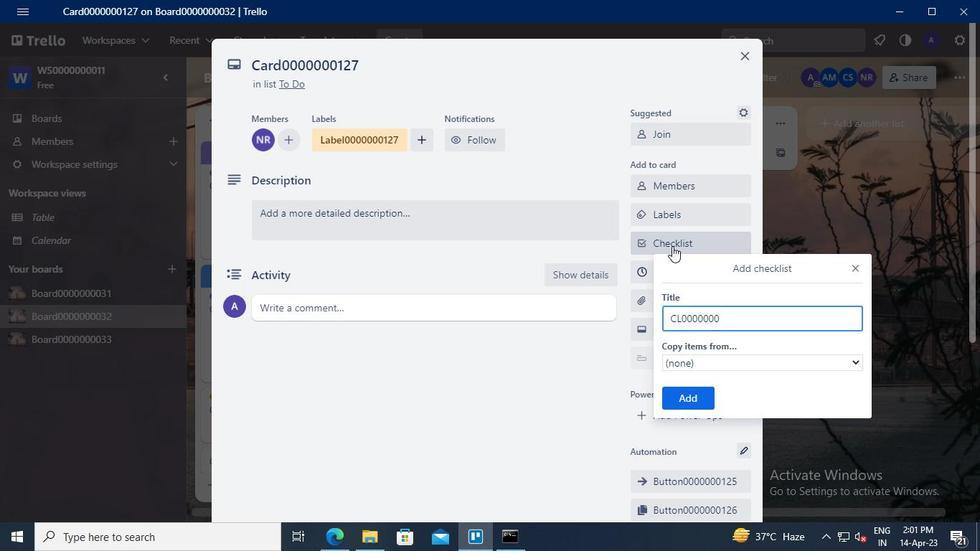 
Action: Keyboard <103>
Screenshot: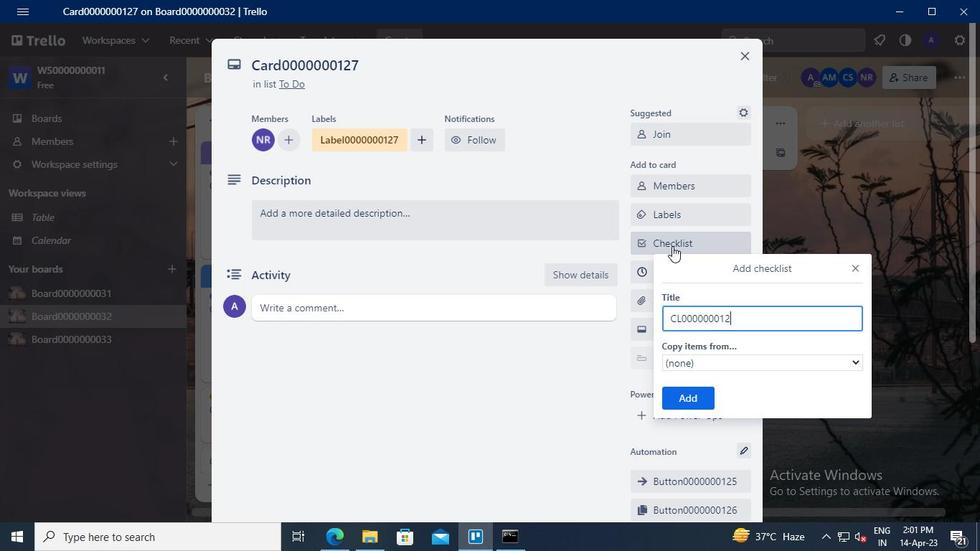 
Action: Mouse moved to (694, 399)
Screenshot: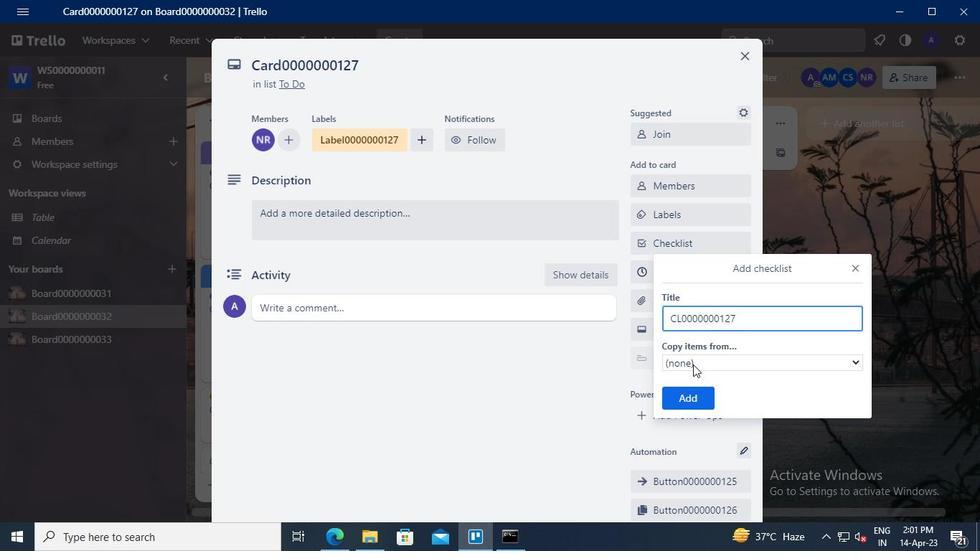 
Action: Mouse pressed left at (694, 399)
Screenshot: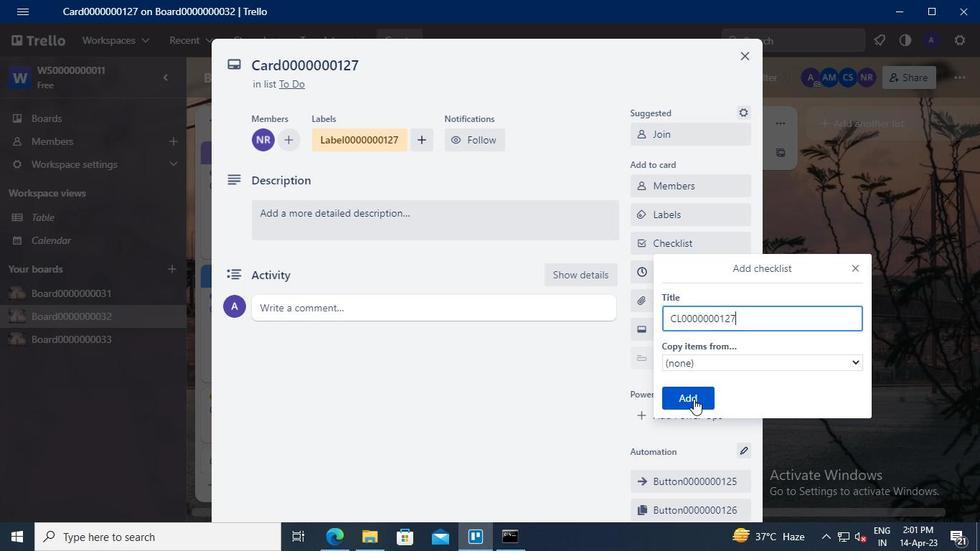 
Action: Mouse moved to (679, 272)
Screenshot: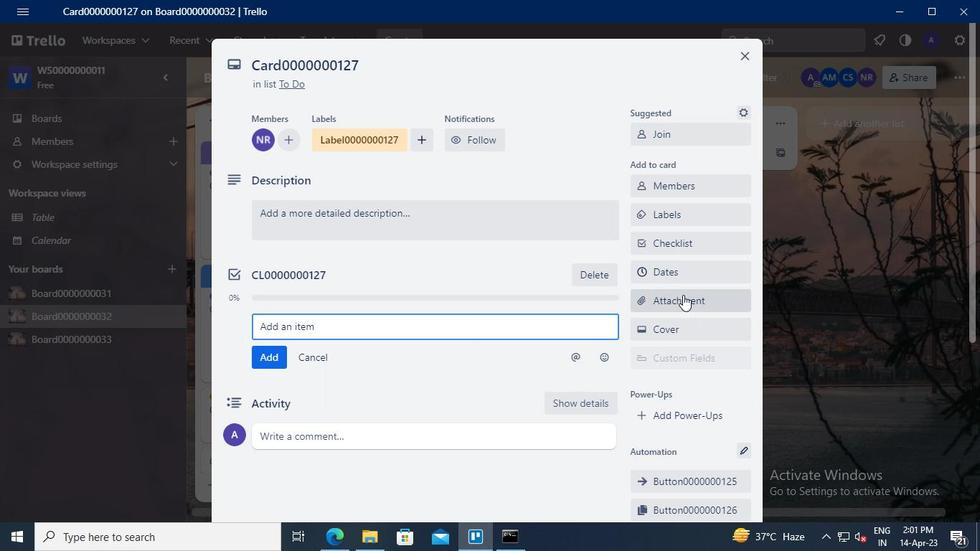 
Action: Mouse pressed left at (679, 272)
Screenshot: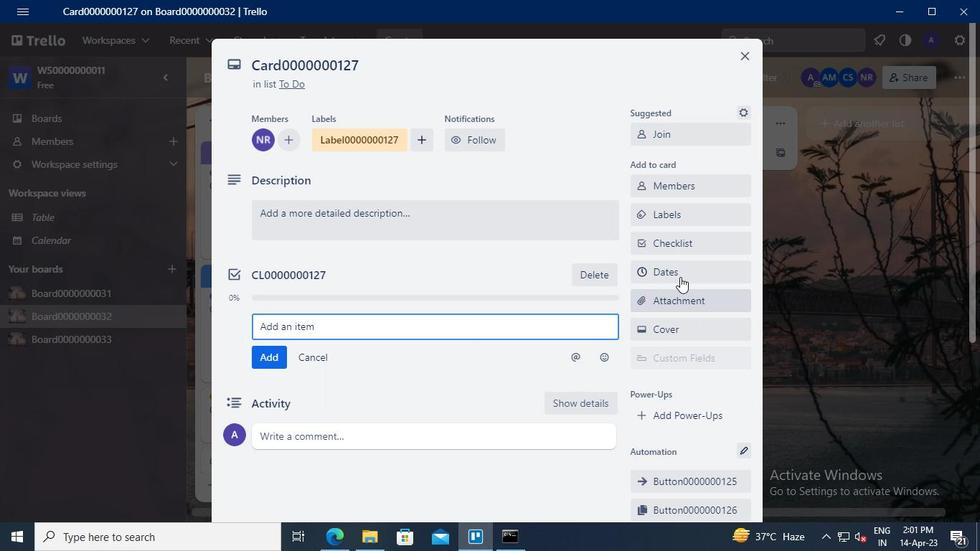 
Action: Mouse moved to (646, 333)
Screenshot: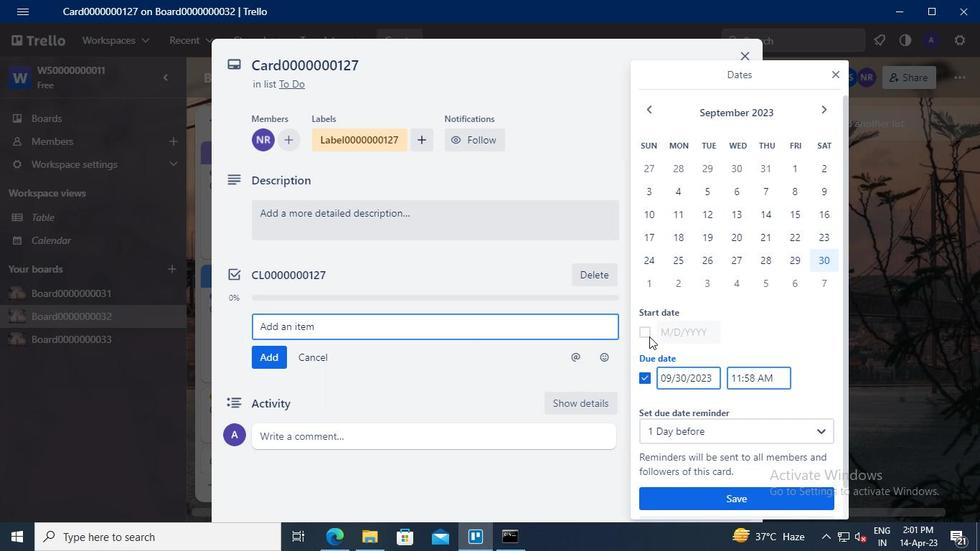 
Action: Mouse pressed left at (646, 333)
Screenshot: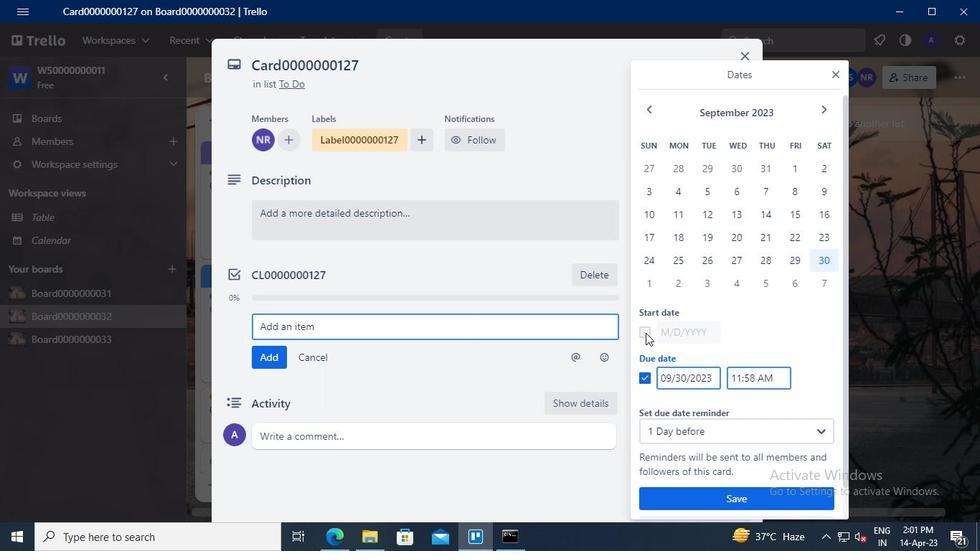 
Action: Mouse moved to (685, 332)
Screenshot: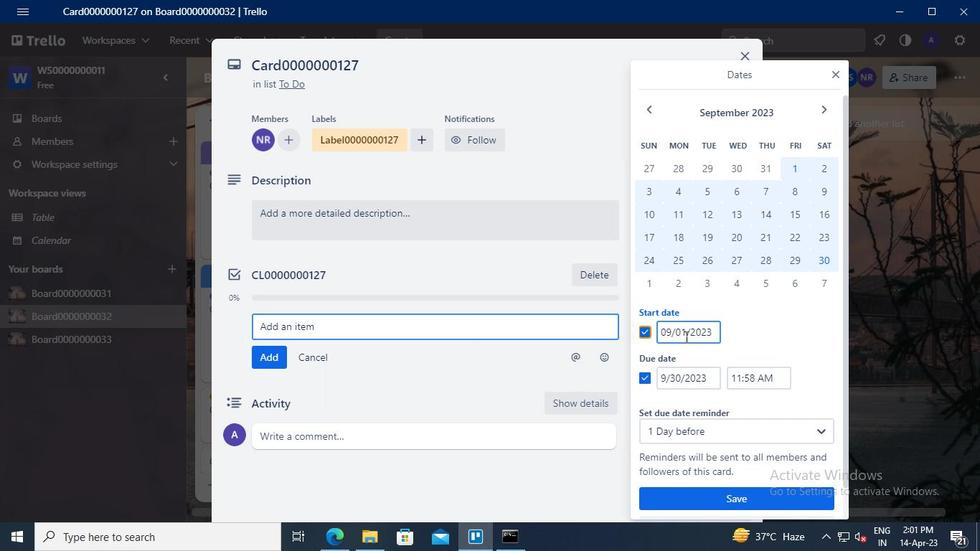 
Action: Mouse pressed left at (685, 332)
Screenshot: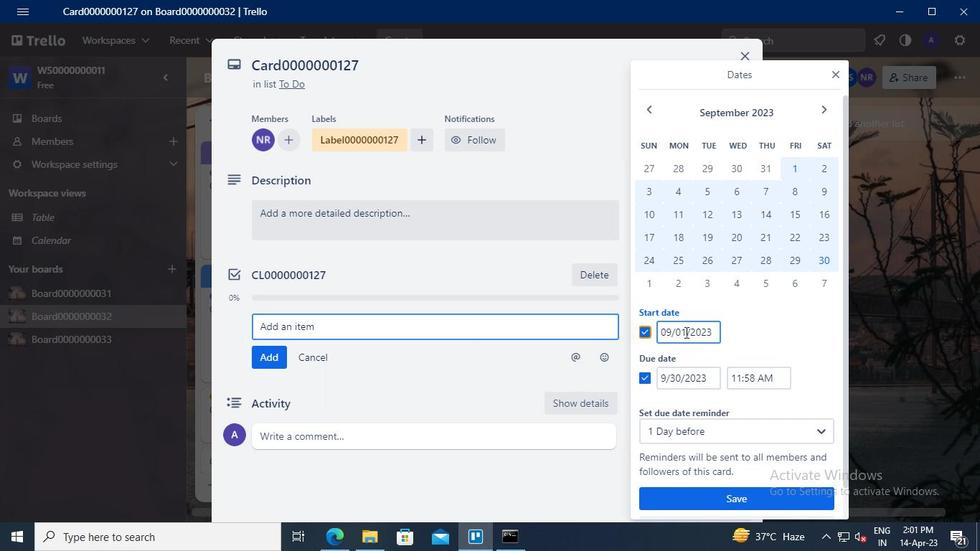 
Action: Mouse moved to (697, 303)
Screenshot: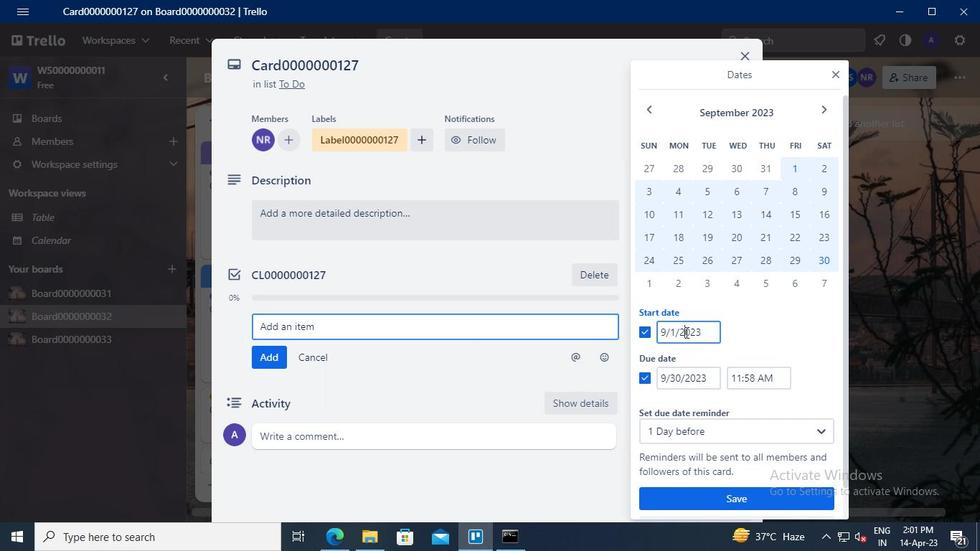 
Action: Keyboard Key.left
Screenshot: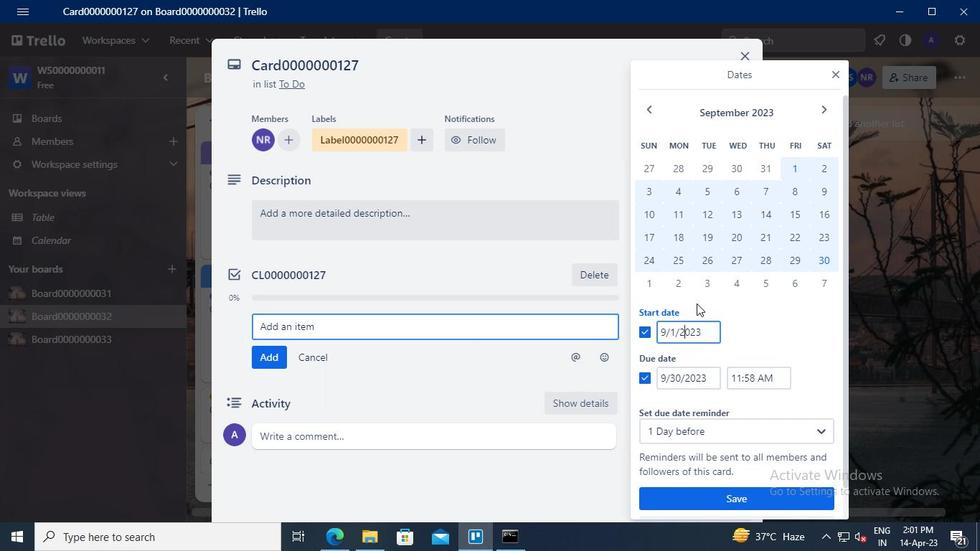 
Action: Mouse moved to (697, 302)
Screenshot: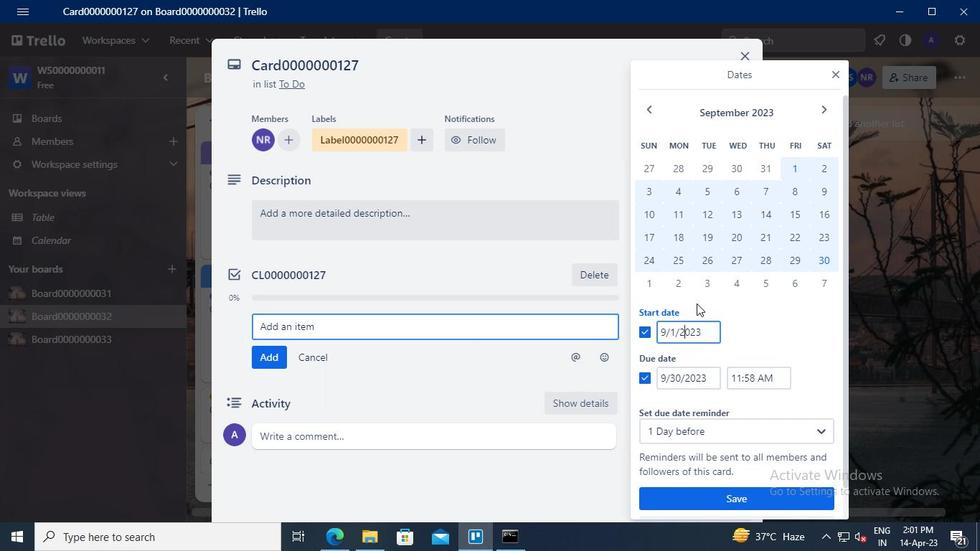
Action: Keyboard Key.left
Screenshot: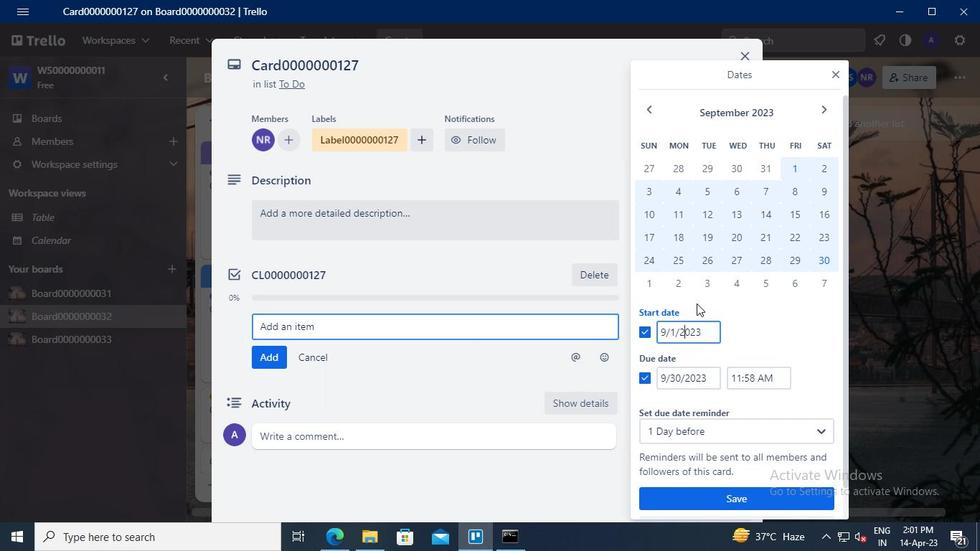 
Action: Keyboard Key.backspace
Screenshot: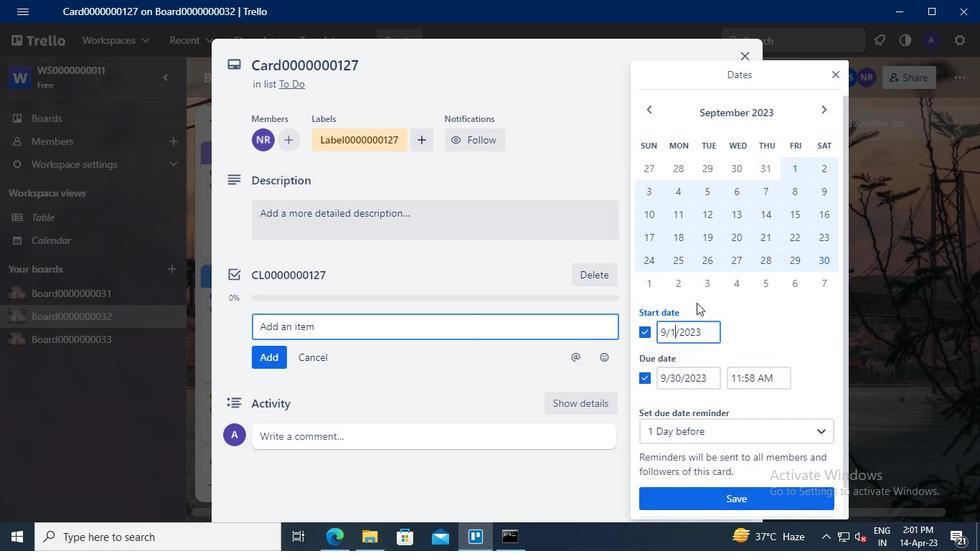 
Action: Mouse moved to (697, 302)
Screenshot: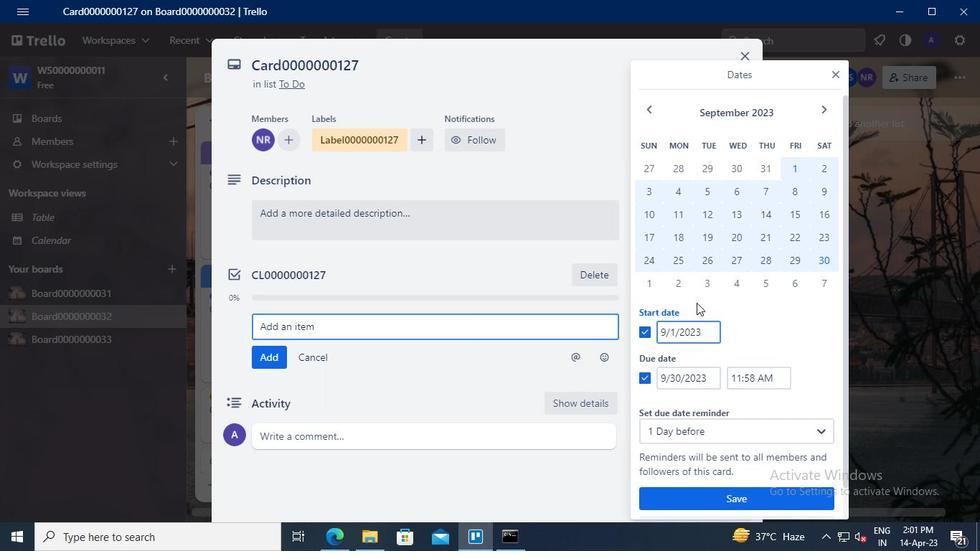 
Action: Keyboard <97>
Screenshot: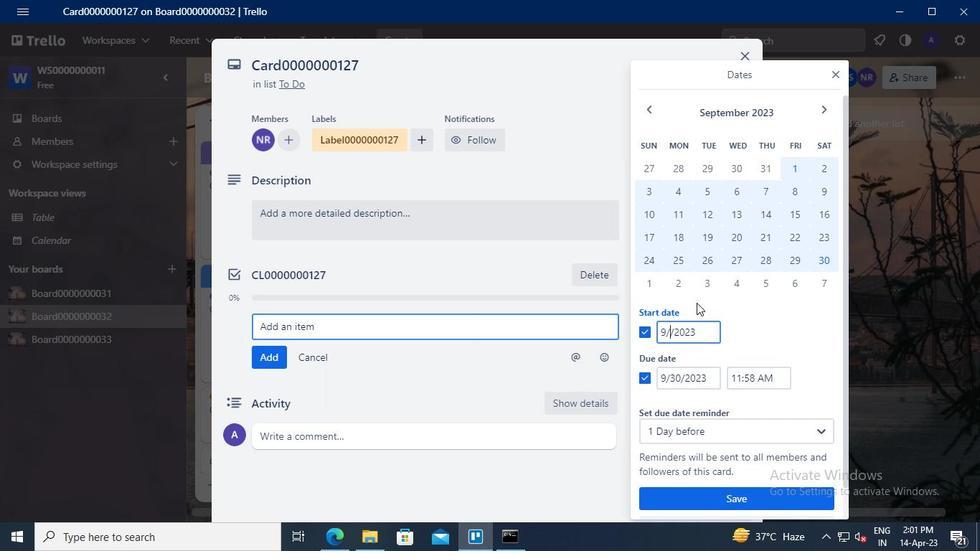 
Action: Keyboard Key.left
Screenshot: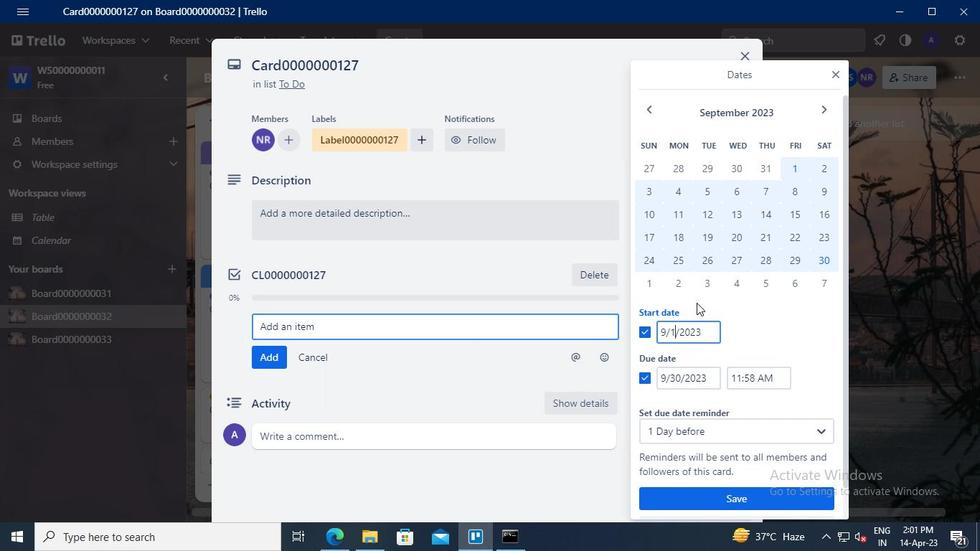 
Action: Keyboard Key.left
Screenshot: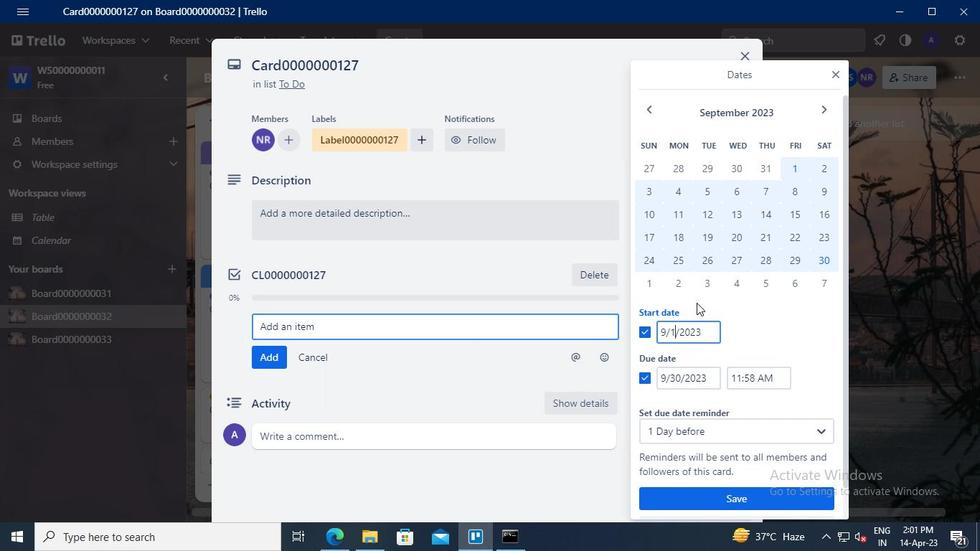 
Action: Keyboard Key.backspace
Screenshot: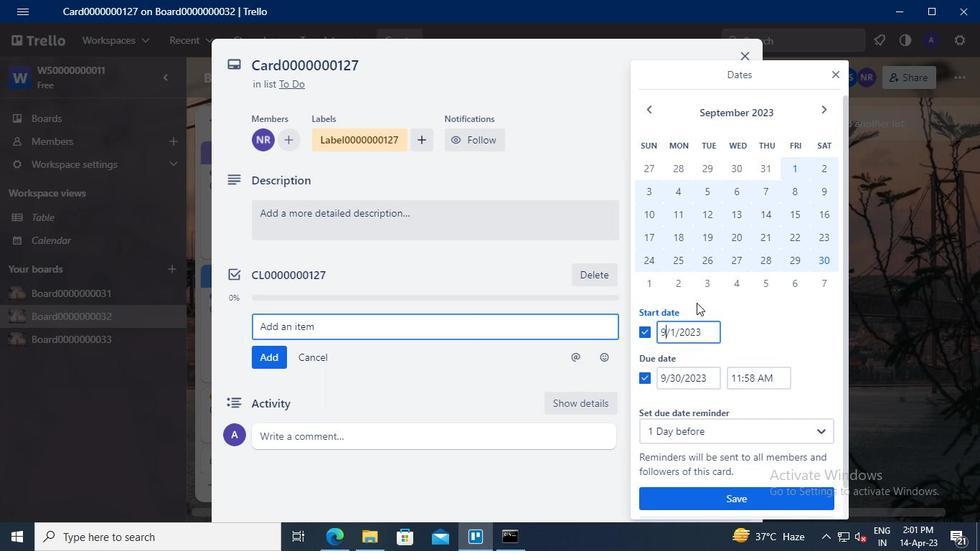 
Action: Keyboard <97>
Screenshot: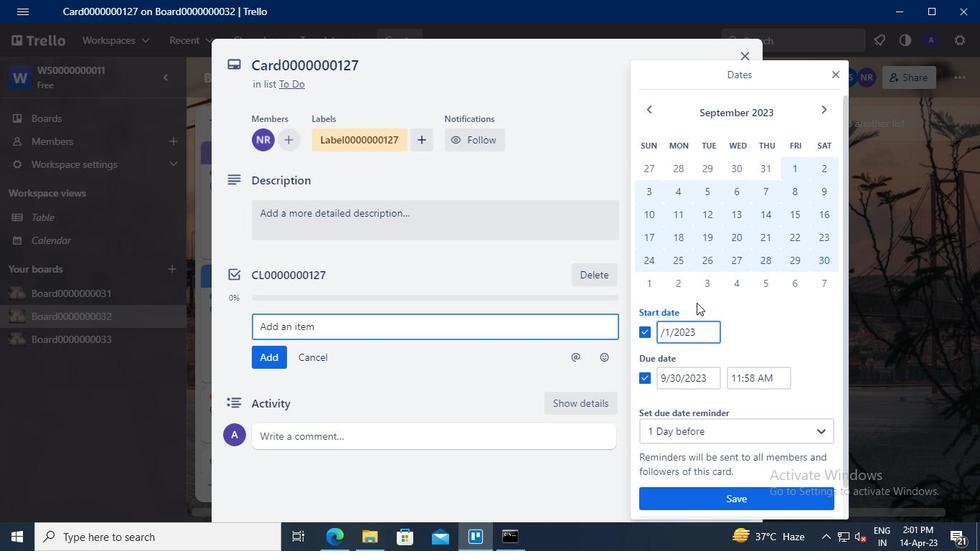 
Action: Keyboard <96>
Screenshot: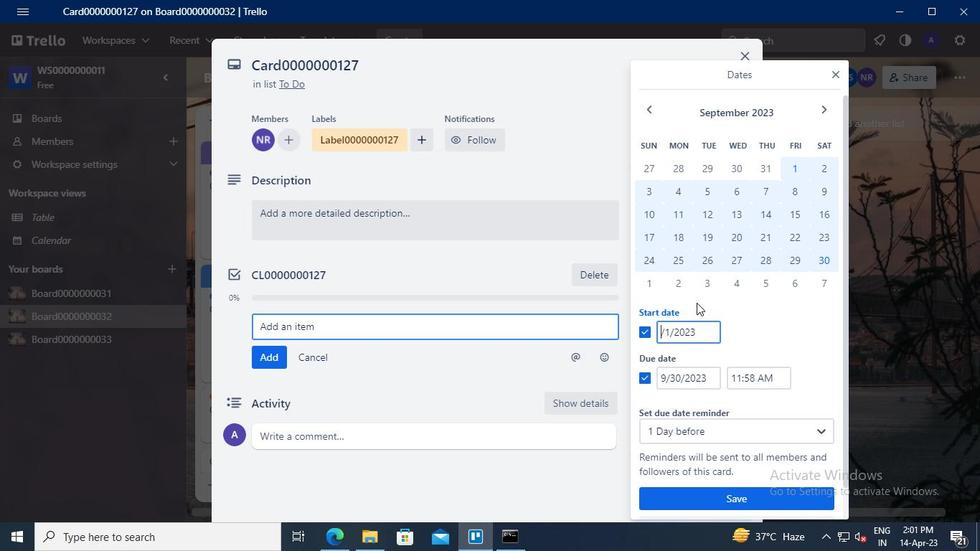 
Action: Mouse moved to (681, 382)
Screenshot: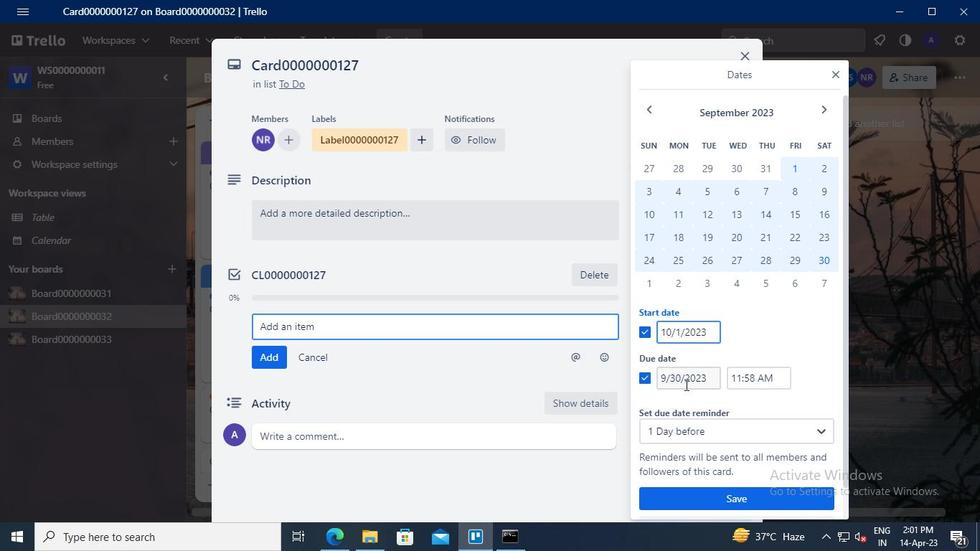 
Action: Mouse pressed left at (681, 382)
Screenshot: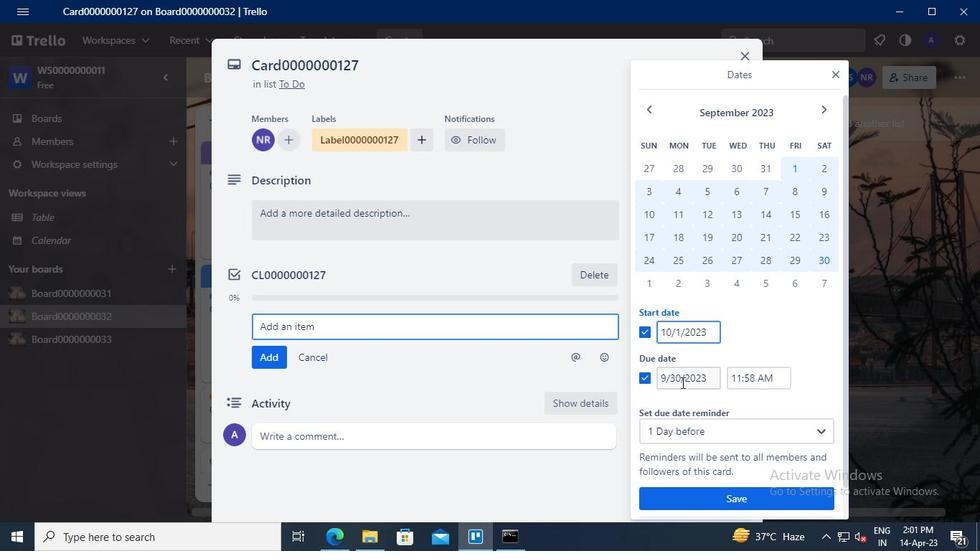 
Action: Mouse moved to (692, 363)
Screenshot: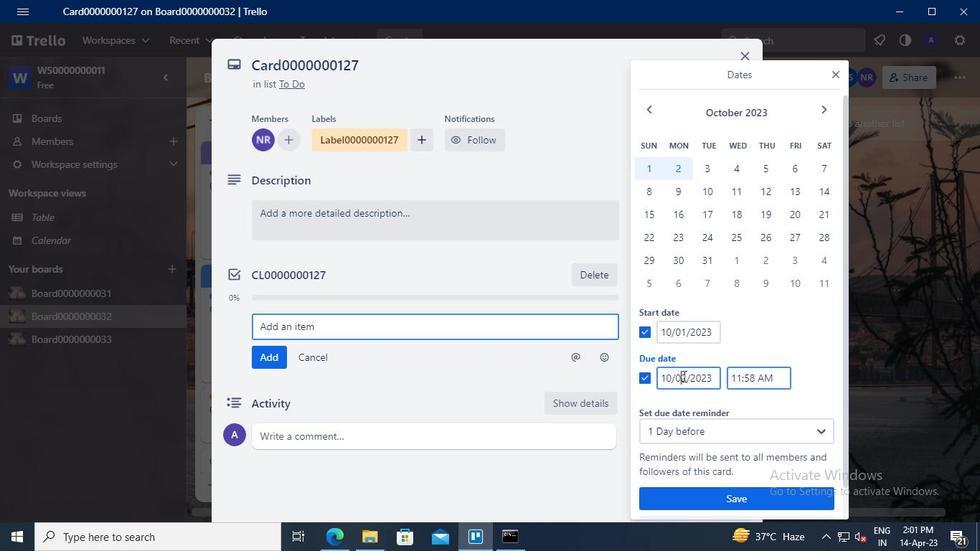 
Action: Keyboard Key.backspace
Screenshot: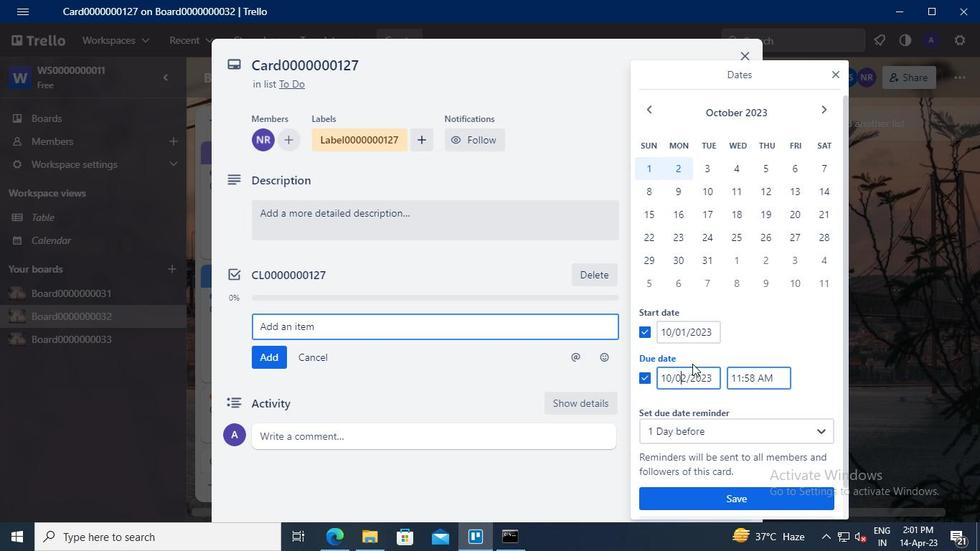
Action: Mouse moved to (692, 363)
Screenshot: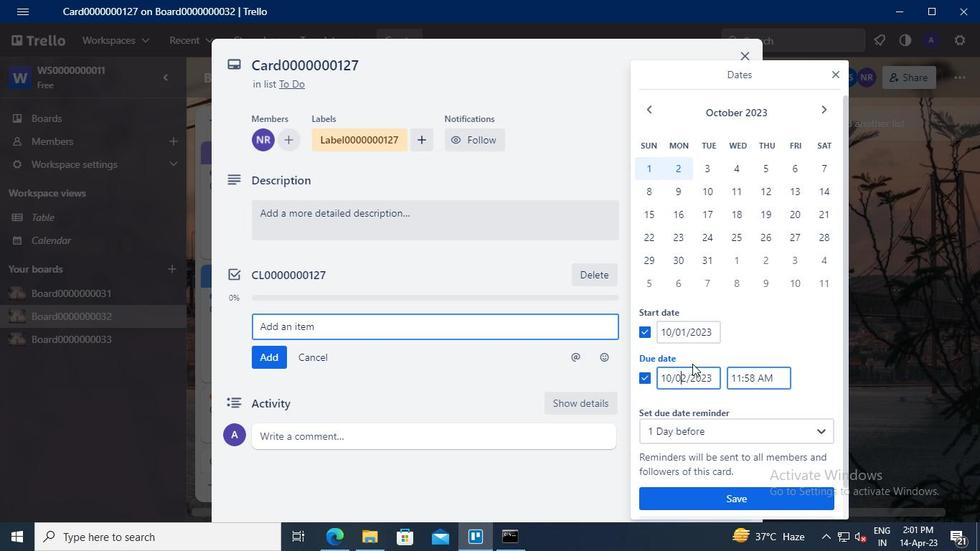 
Action: Keyboard Key.delete
Screenshot: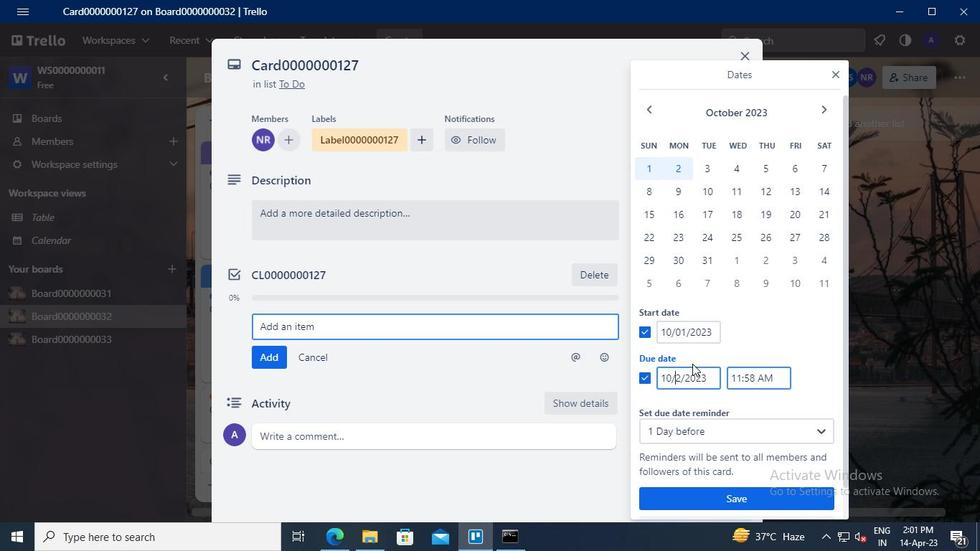 
Action: Keyboard <99>
Screenshot: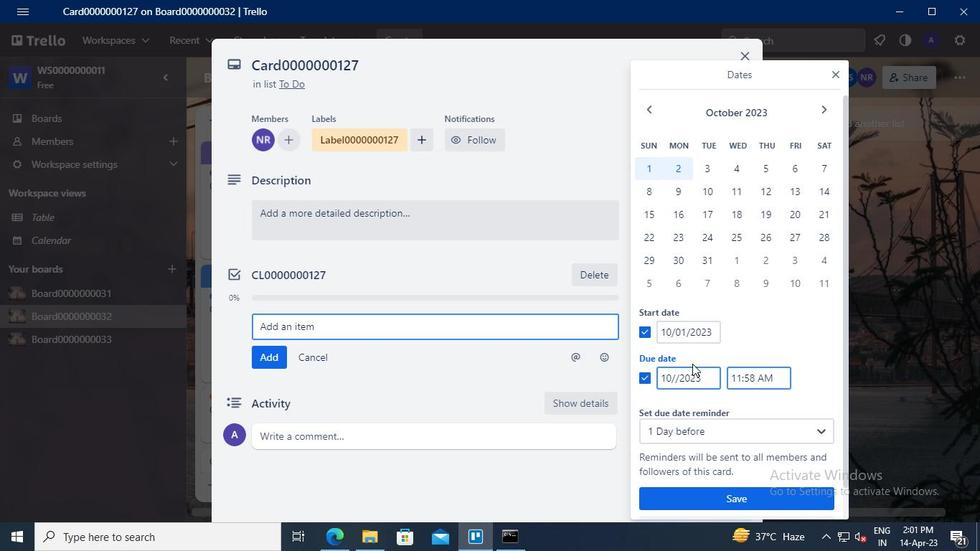 
Action: Keyboard <97>
Screenshot: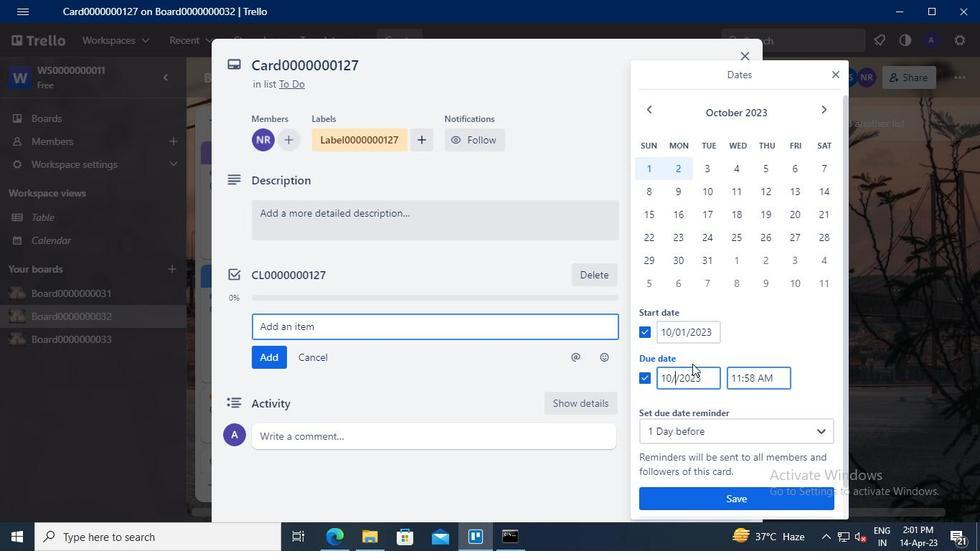 
Action: Mouse moved to (736, 498)
Screenshot: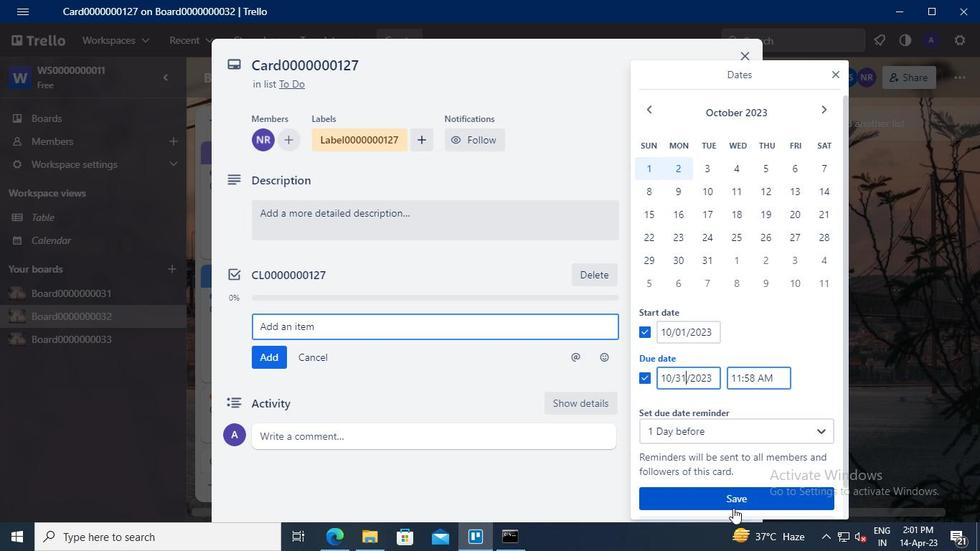 
Action: Mouse pressed left at (736, 498)
Screenshot: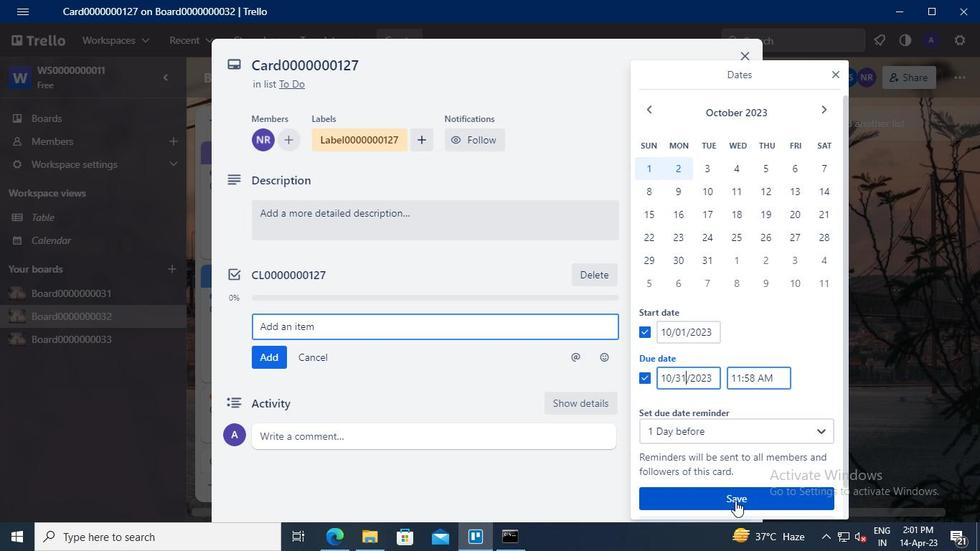 
Action: Mouse moved to (511, 539)
Screenshot: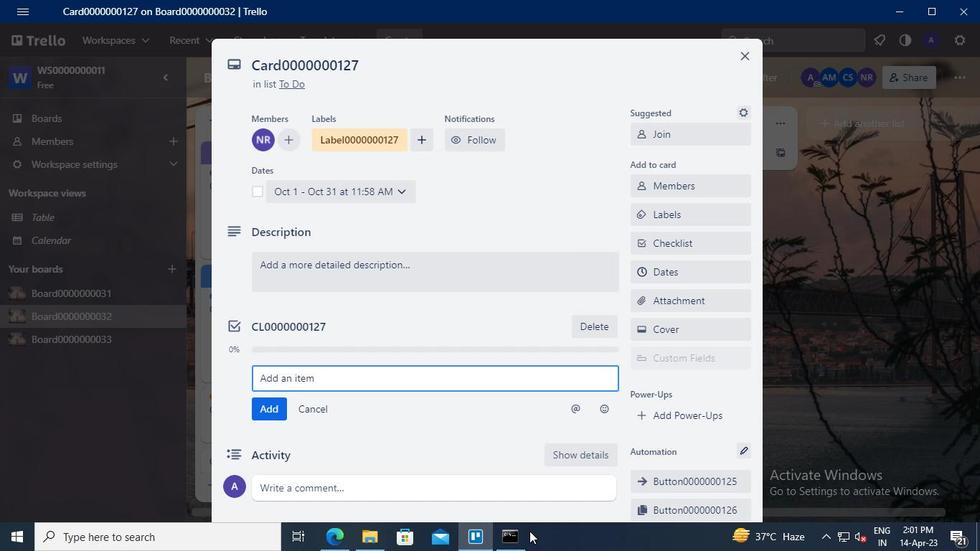 
Action: Mouse pressed left at (511, 539)
Screenshot: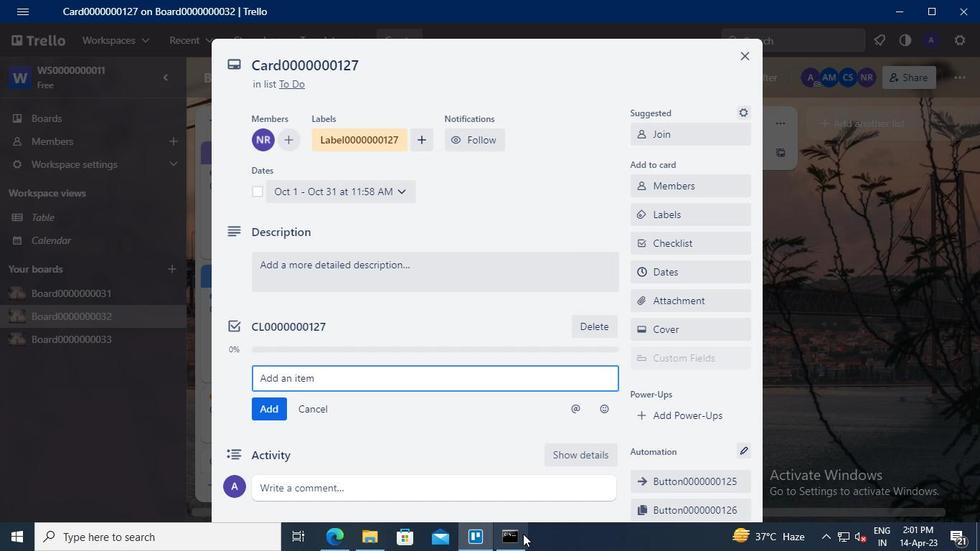 
Action: Mouse moved to (800, 127)
Screenshot: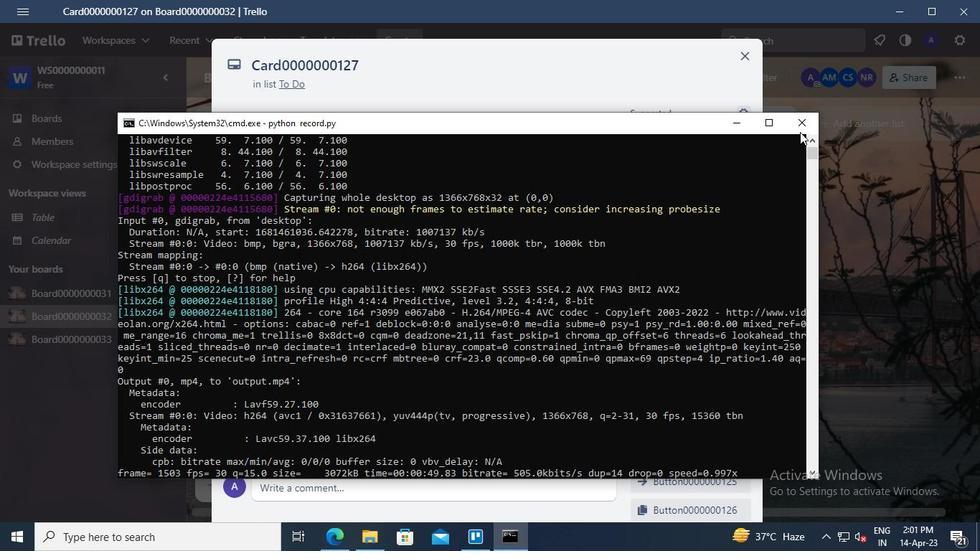 
Action: Mouse pressed left at (800, 127)
Screenshot: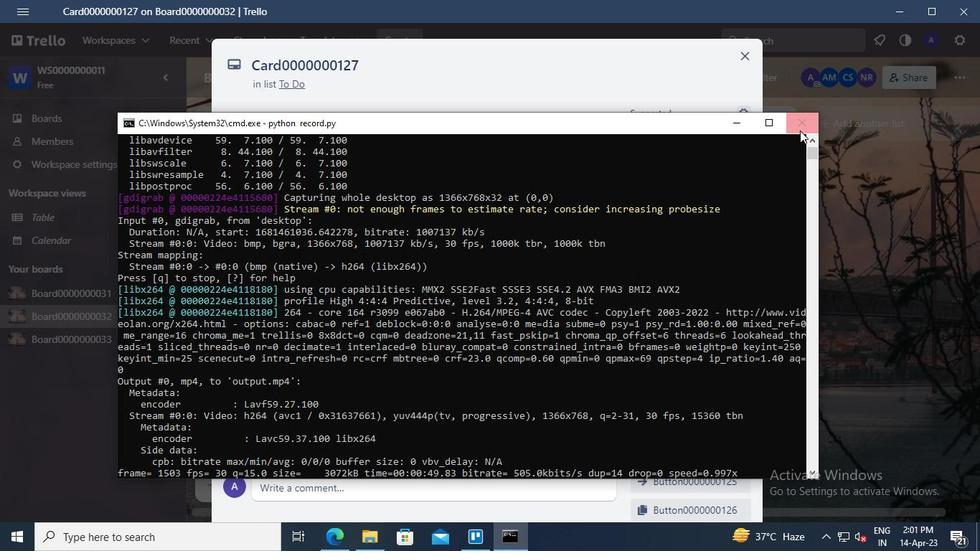 
